 Task: Look for space in Bambari, Central African Republic from 6th September, 2023 to 10th September, 2023 for 1 adult in price range Rs.9000 to Rs.17000. Place can be private room with 1  bedroom having 1 bed and 1 bathroom. Property type can be house, flat, guest house, hotel. Booking option can be shelf check-in. Required host language is English.
Action: Mouse moved to (436, 102)
Screenshot: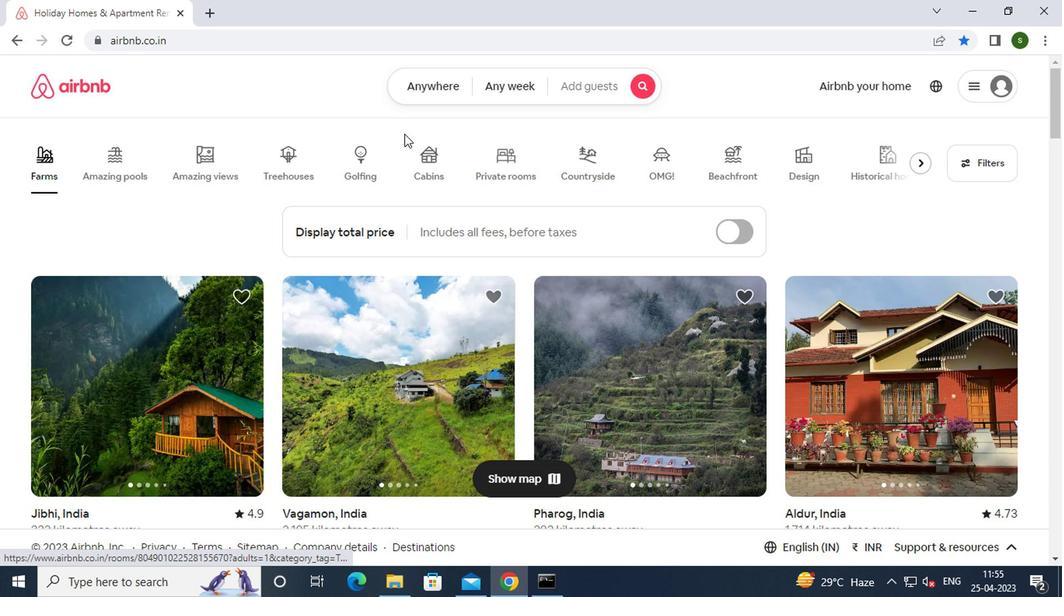 
Action: Mouse pressed left at (436, 102)
Screenshot: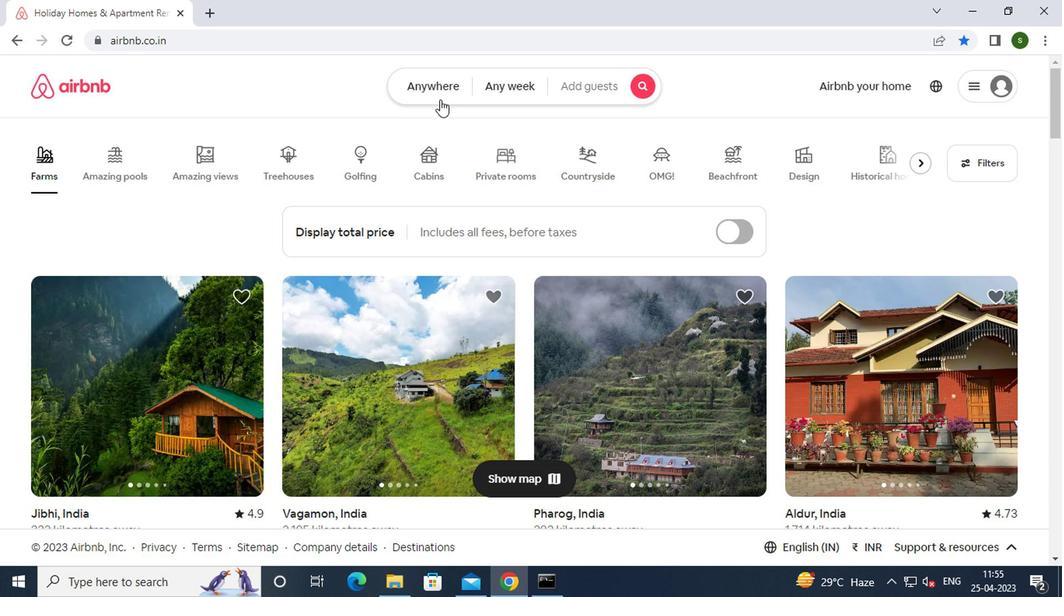 
Action: Mouse moved to (304, 151)
Screenshot: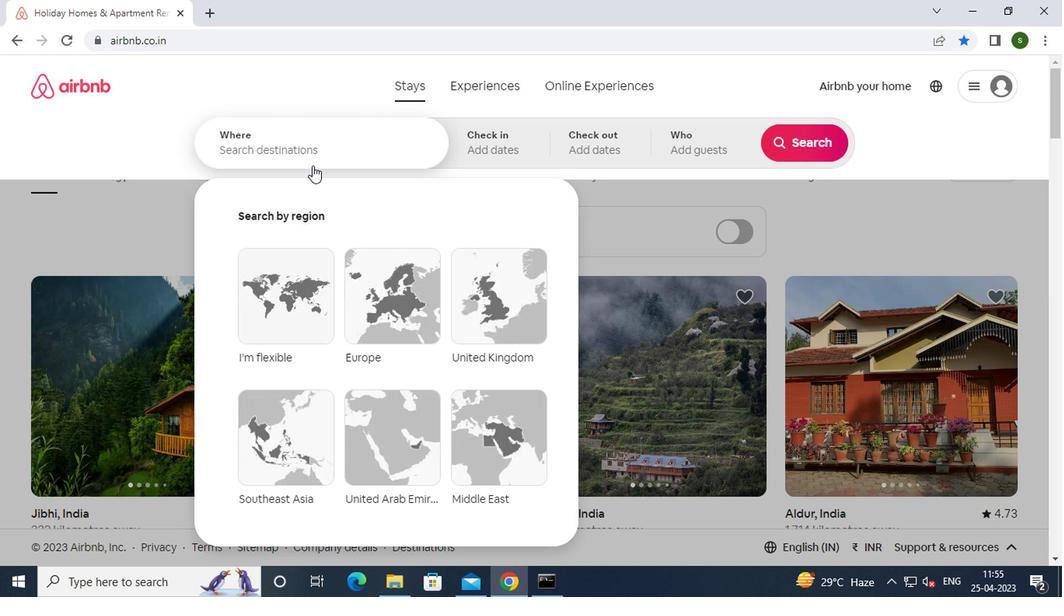 
Action: Mouse pressed left at (304, 151)
Screenshot: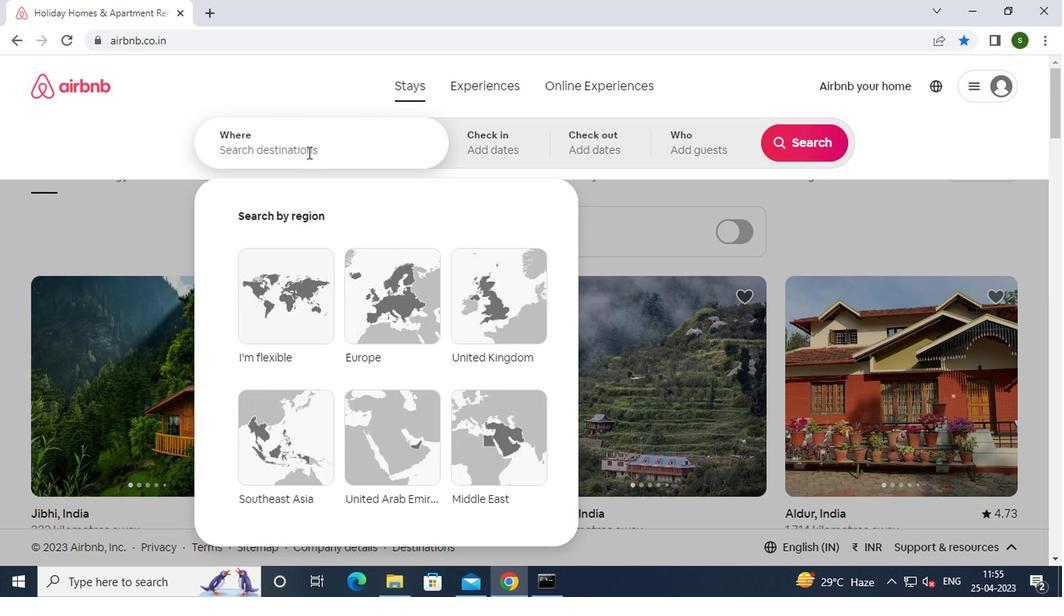 
Action: Key pressed b<Key.caps_lock>ambari,
Screenshot: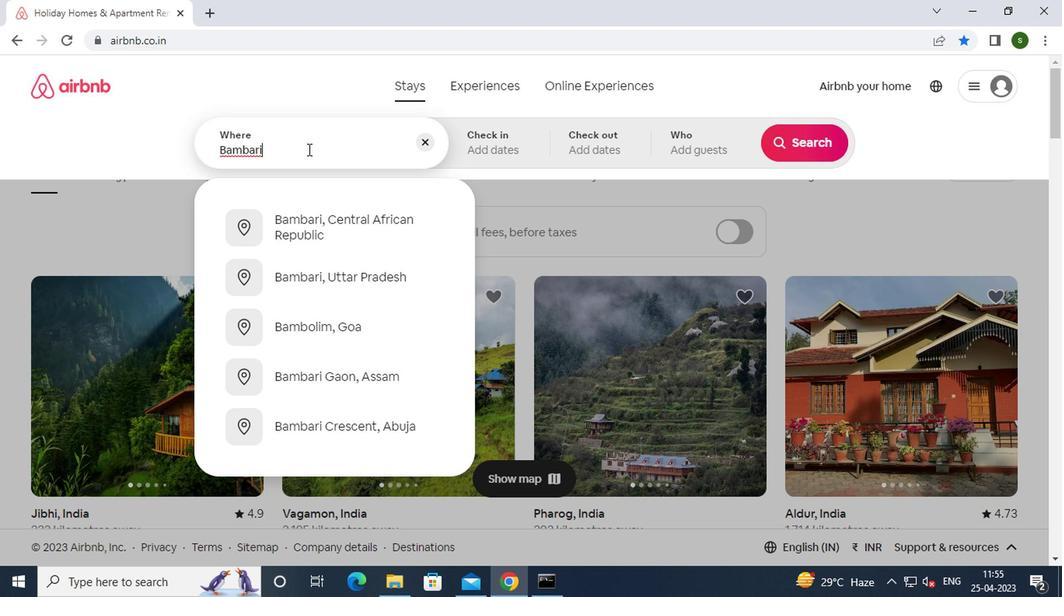 
Action: Mouse moved to (314, 334)
Screenshot: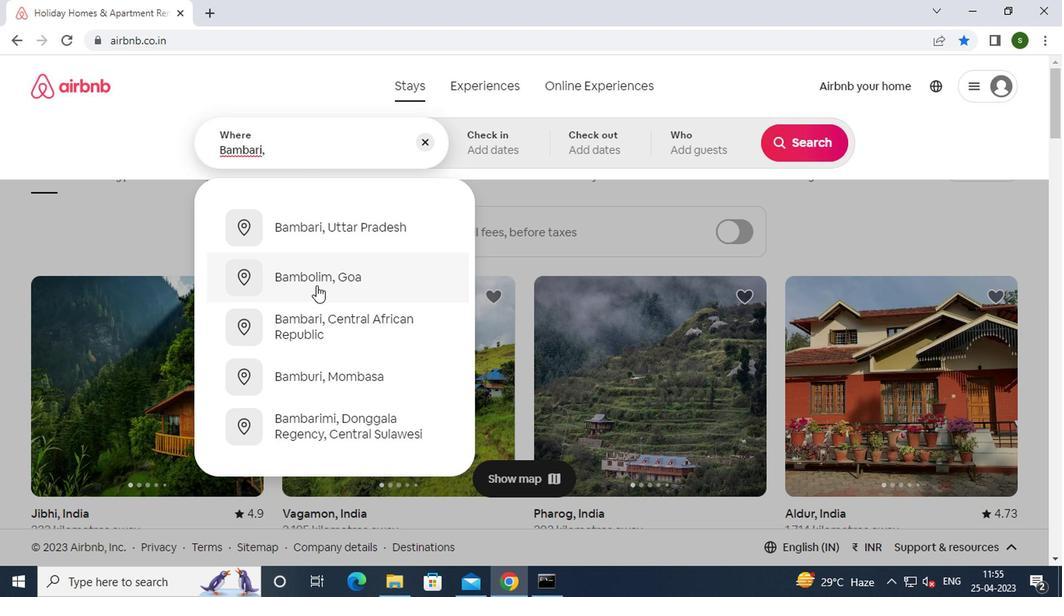 
Action: Mouse pressed left at (314, 334)
Screenshot: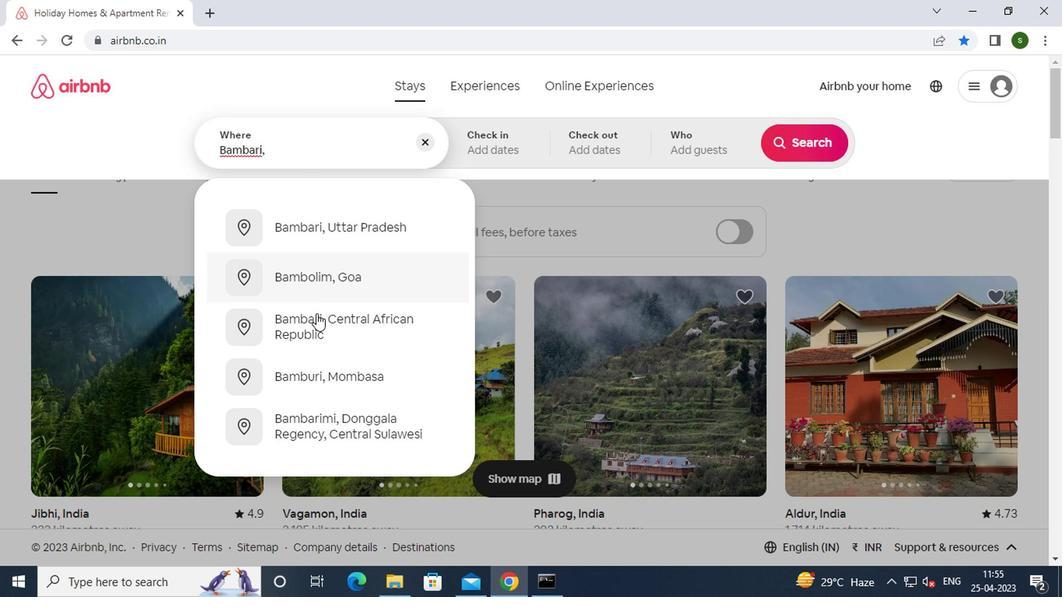 
Action: Mouse moved to (796, 277)
Screenshot: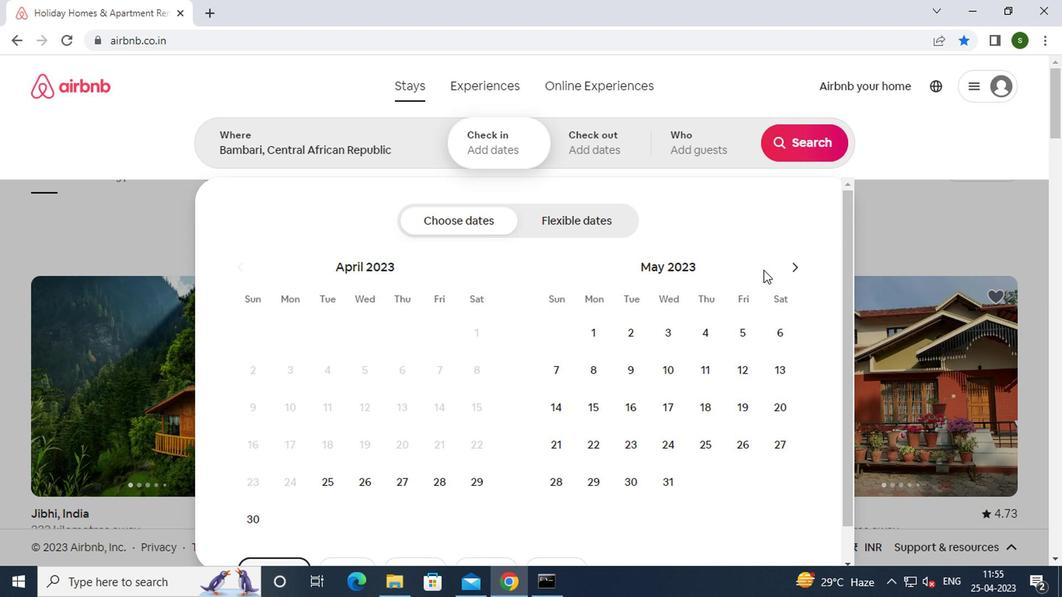 
Action: Mouse pressed left at (796, 277)
Screenshot: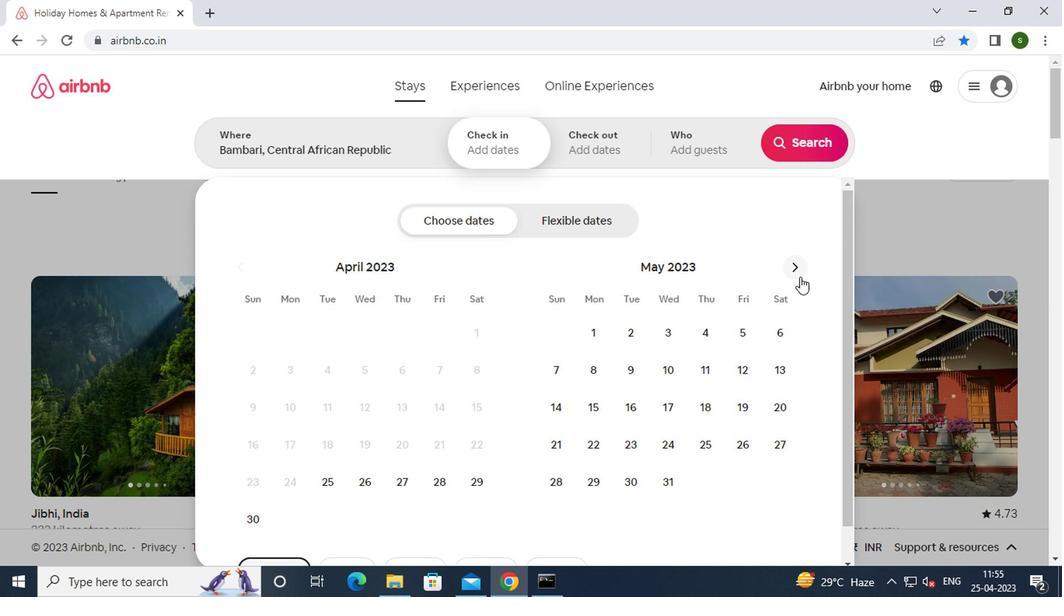 
Action: Mouse pressed left at (796, 277)
Screenshot: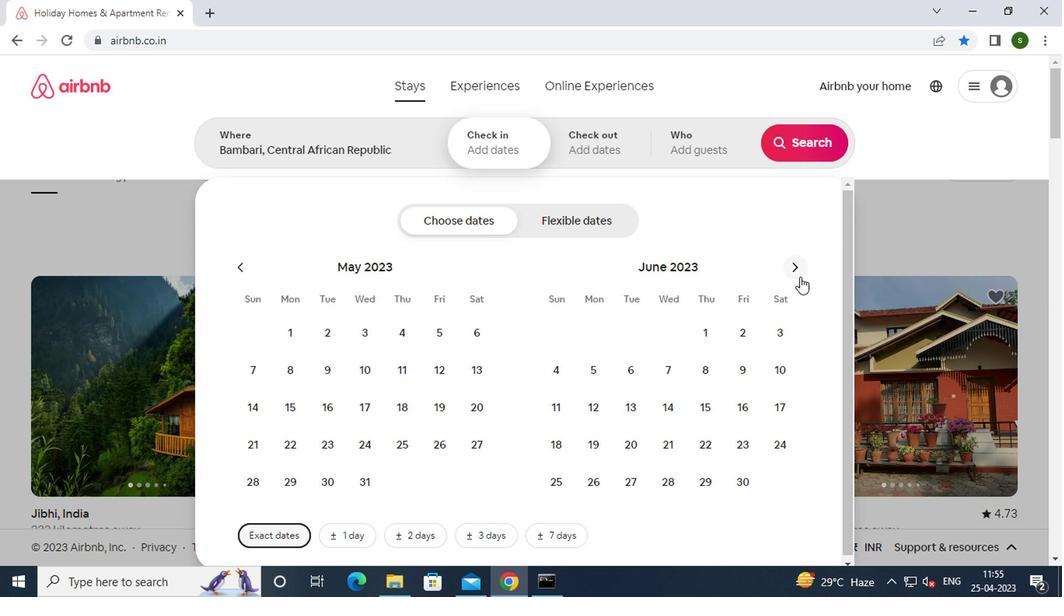 
Action: Mouse moved to (795, 277)
Screenshot: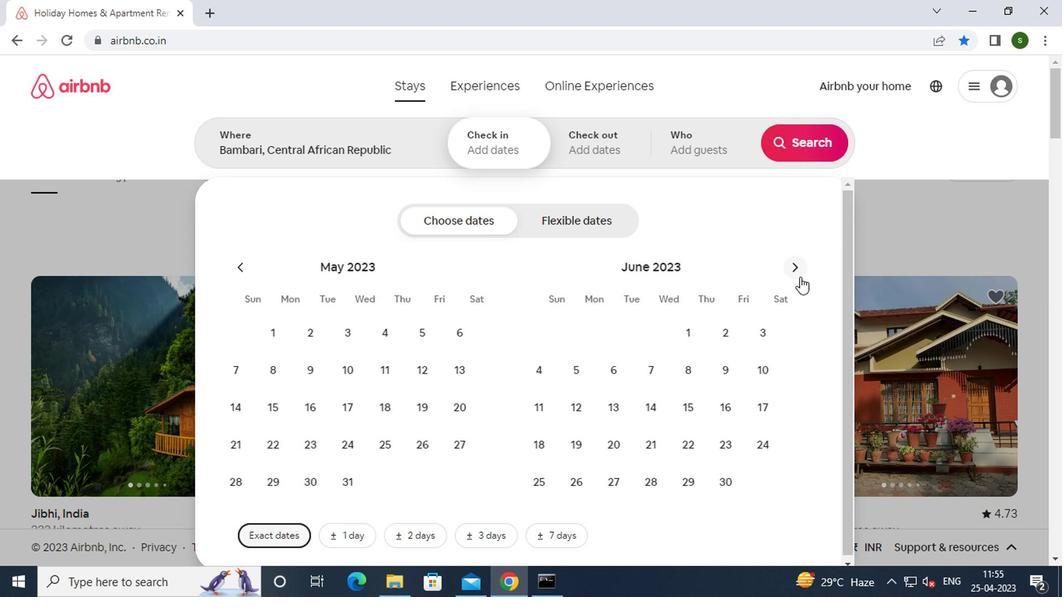 
Action: Mouse pressed left at (795, 277)
Screenshot: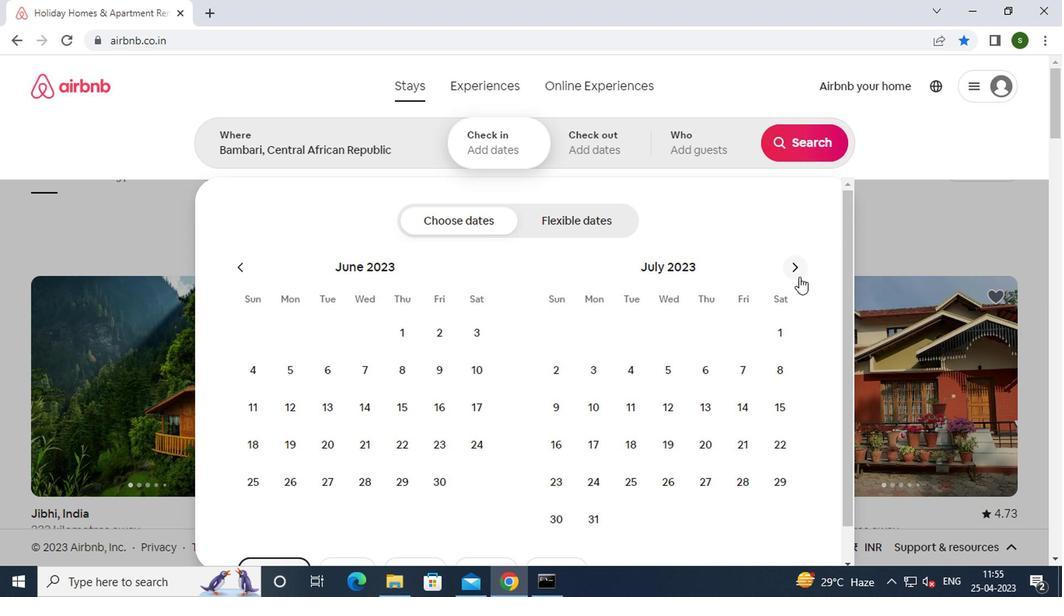 
Action: Mouse moved to (789, 278)
Screenshot: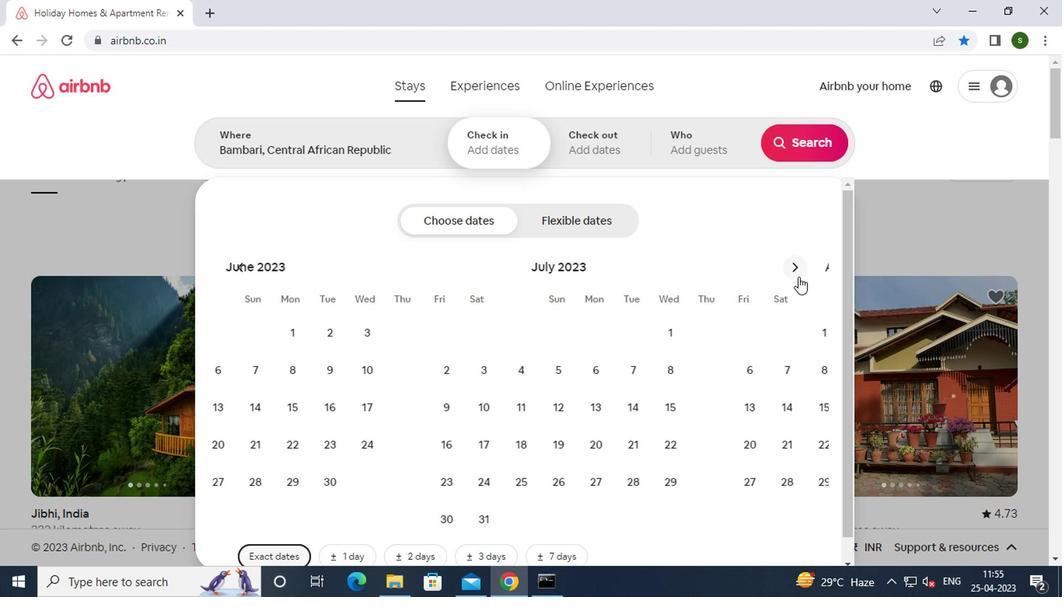 
Action: Mouse pressed left at (789, 278)
Screenshot: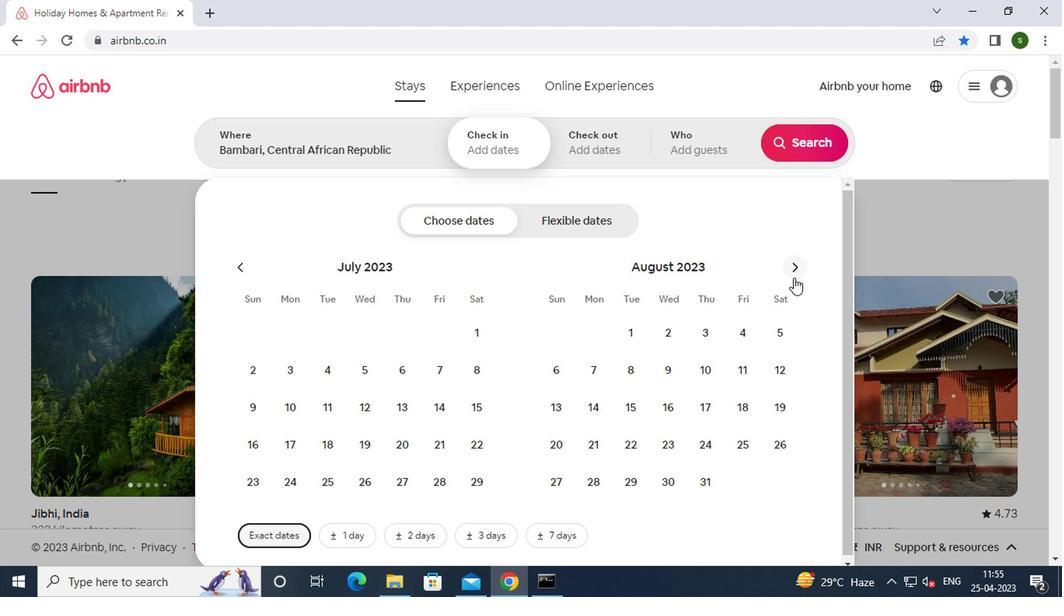 
Action: Mouse moved to (675, 368)
Screenshot: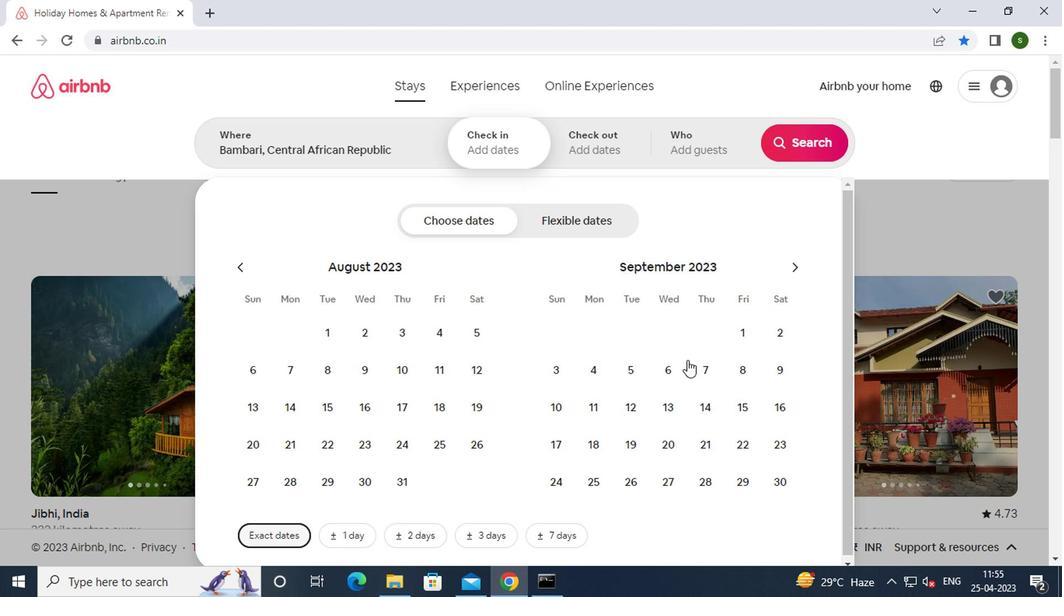 
Action: Mouse pressed left at (675, 368)
Screenshot: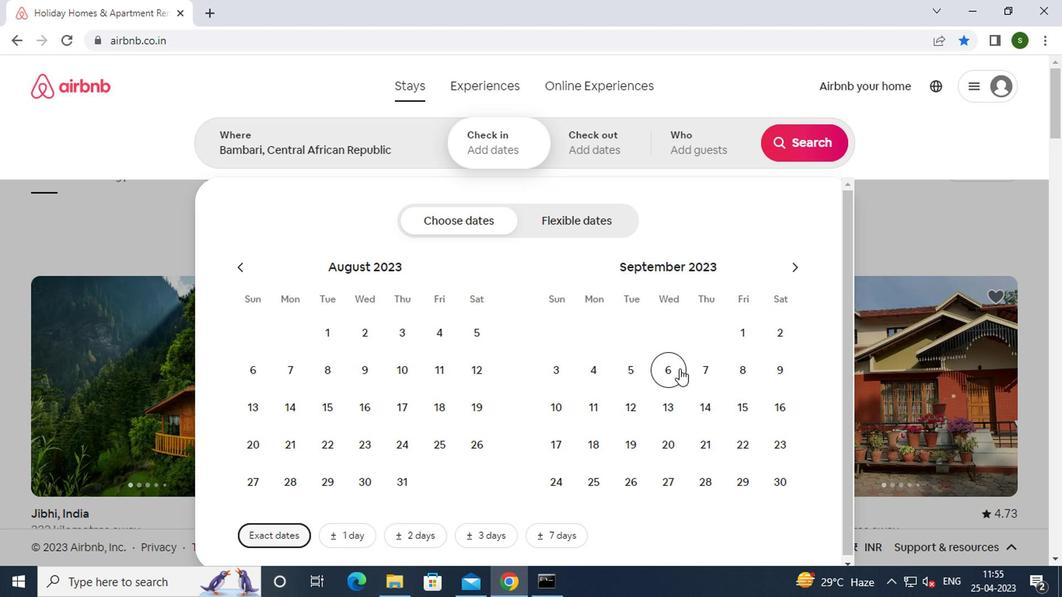 
Action: Mouse moved to (545, 408)
Screenshot: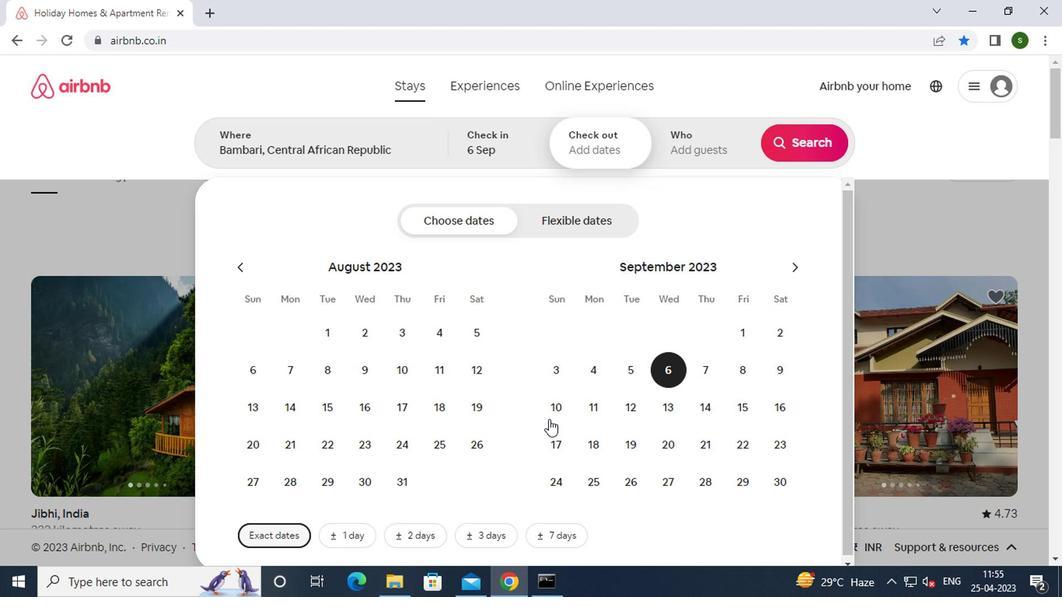 
Action: Mouse pressed left at (545, 408)
Screenshot: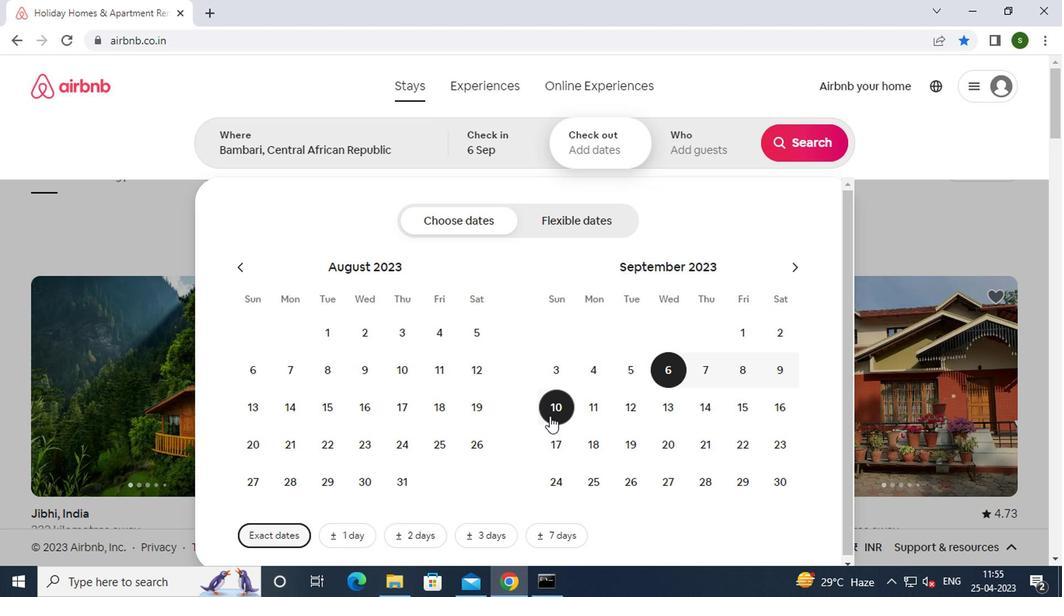
Action: Mouse moved to (687, 154)
Screenshot: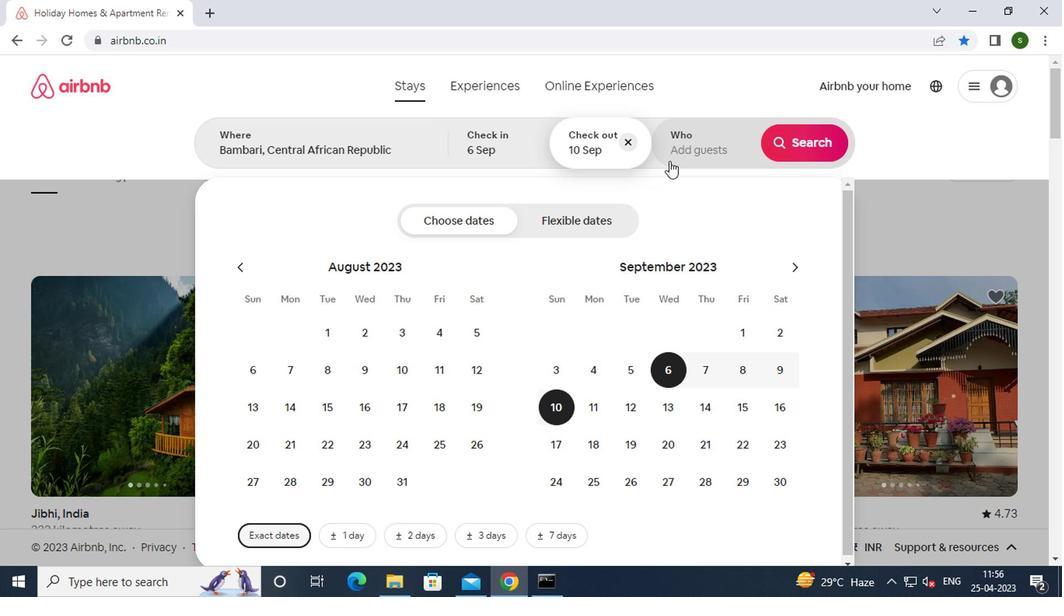 
Action: Mouse pressed left at (687, 154)
Screenshot: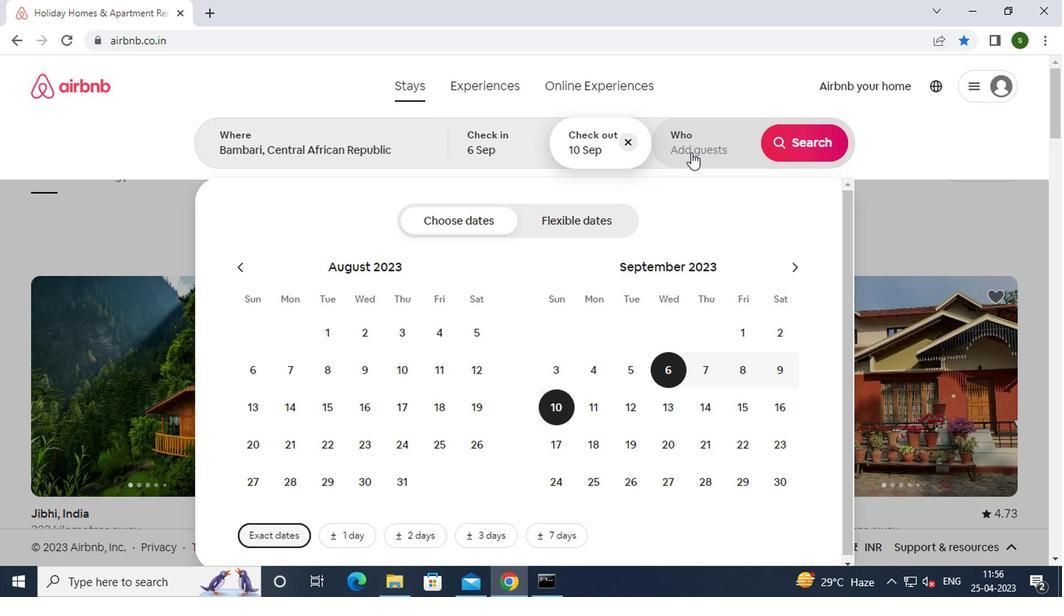 
Action: Mouse moved to (810, 221)
Screenshot: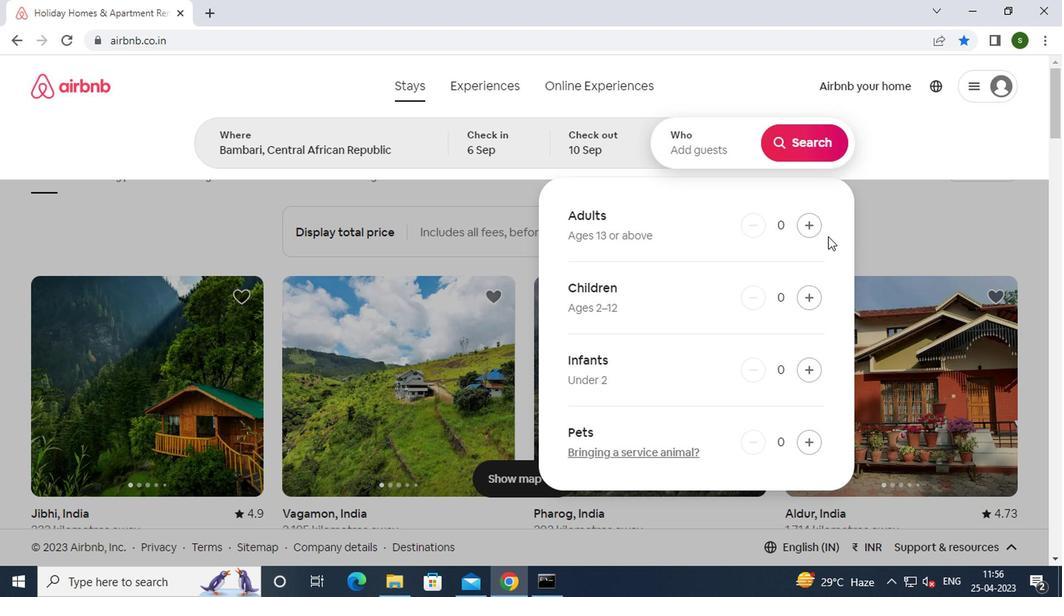 
Action: Mouse pressed left at (810, 221)
Screenshot: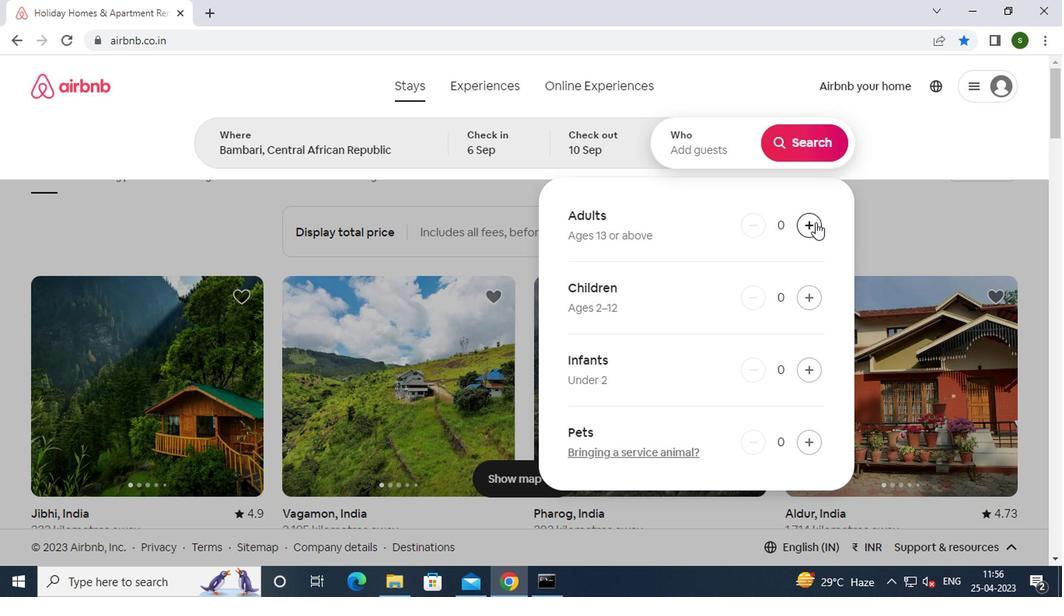 
Action: Mouse moved to (810, 142)
Screenshot: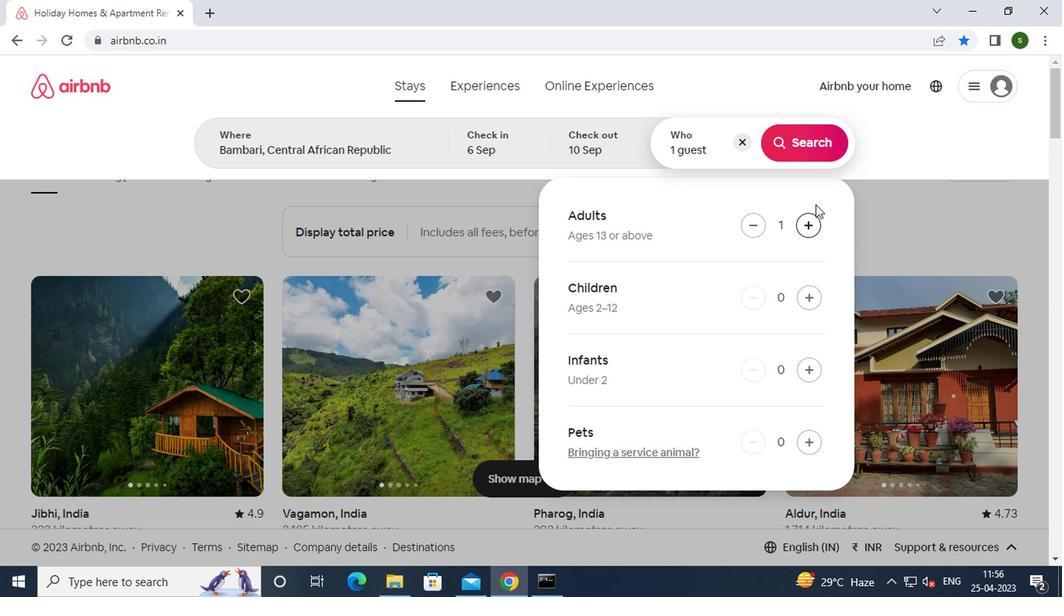 
Action: Mouse pressed left at (810, 142)
Screenshot: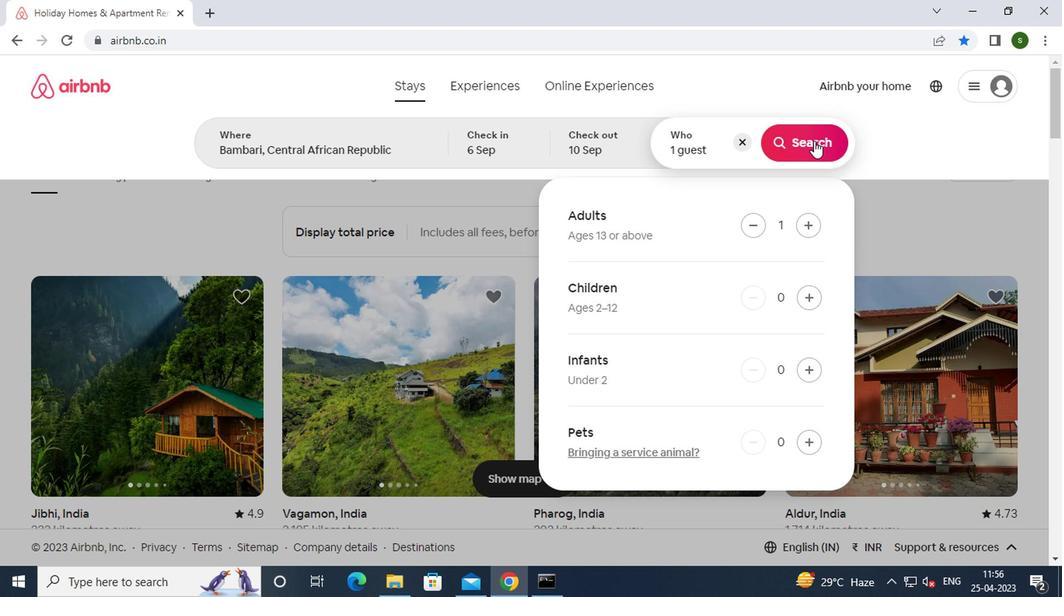 
Action: Mouse moved to (963, 164)
Screenshot: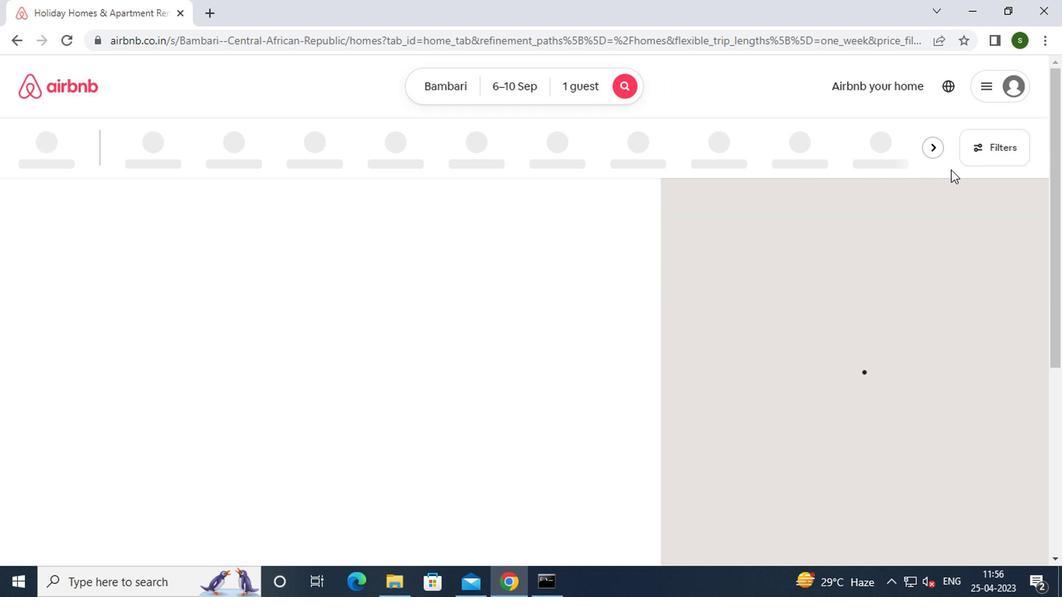 
Action: Mouse pressed left at (963, 164)
Screenshot: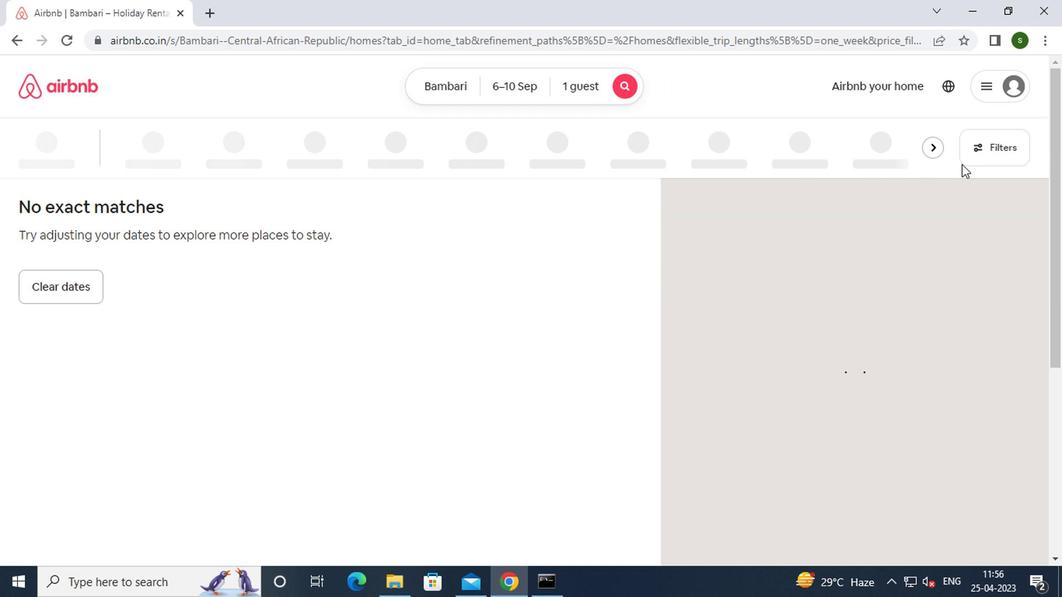 
Action: Mouse moved to (485, 237)
Screenshot: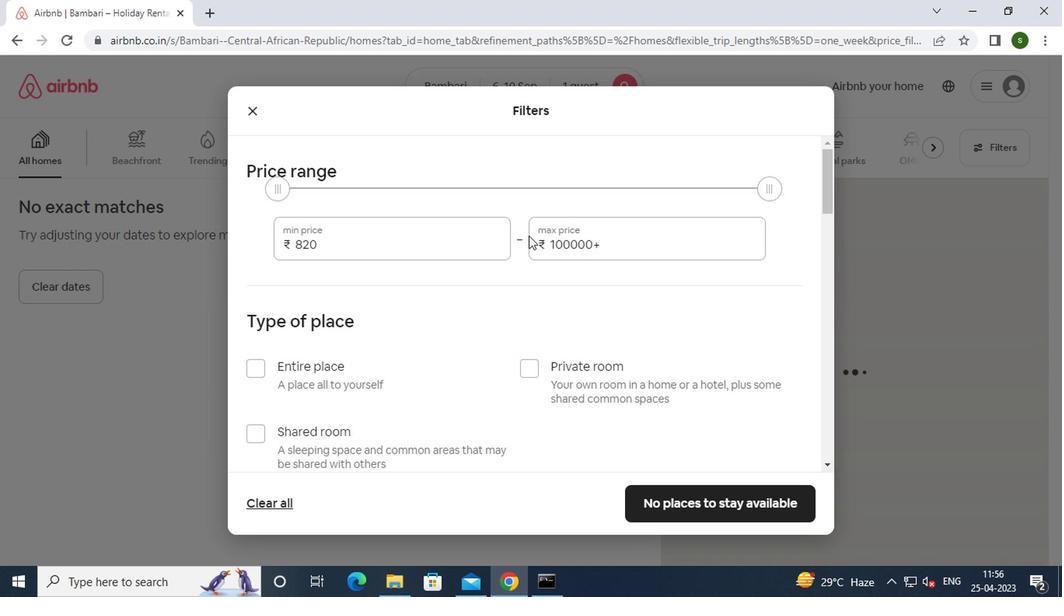 
Action: Mouse pressed left at (485, 237)
Screenshot: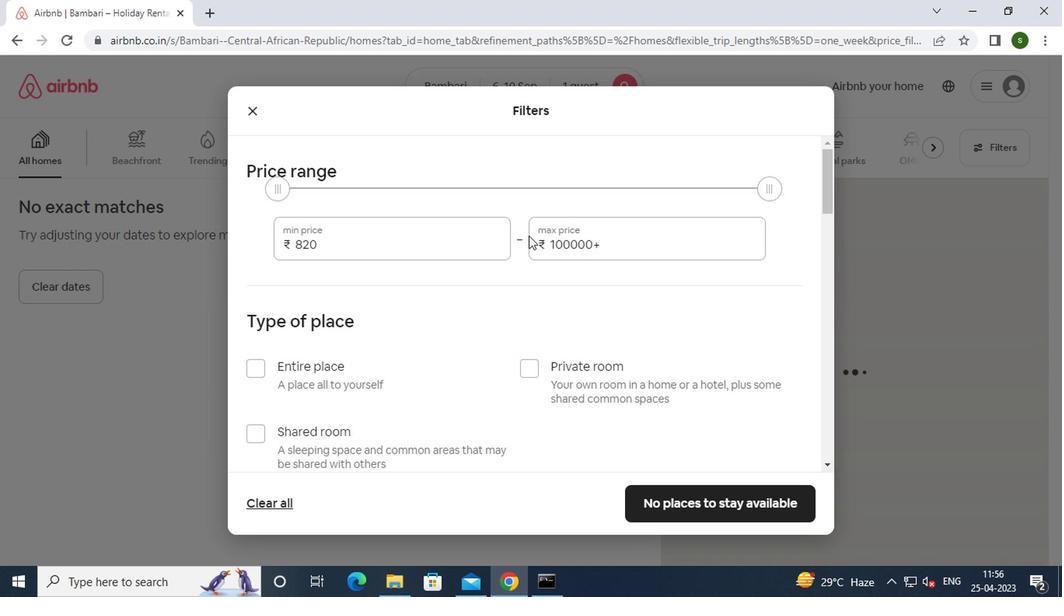 
Action: Mouse moved to (485, 237)
Screenshot: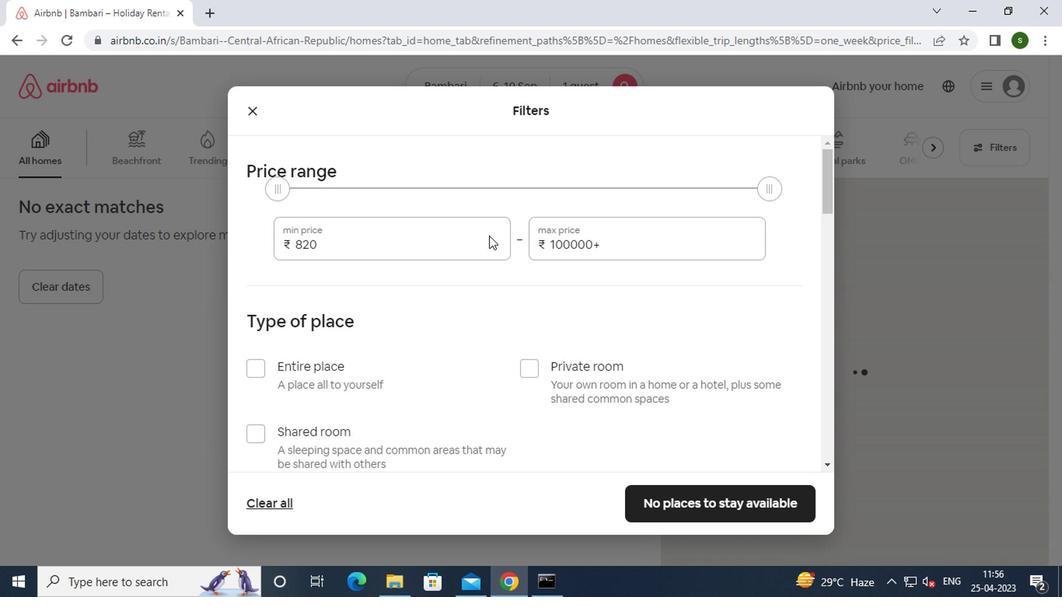 
Action: Key pressed <Key.backspace><Key.backspace><Key.backspace><Key.backspace><Key.backspace><Key.backspace><Key.backspace>9000
Screenshot: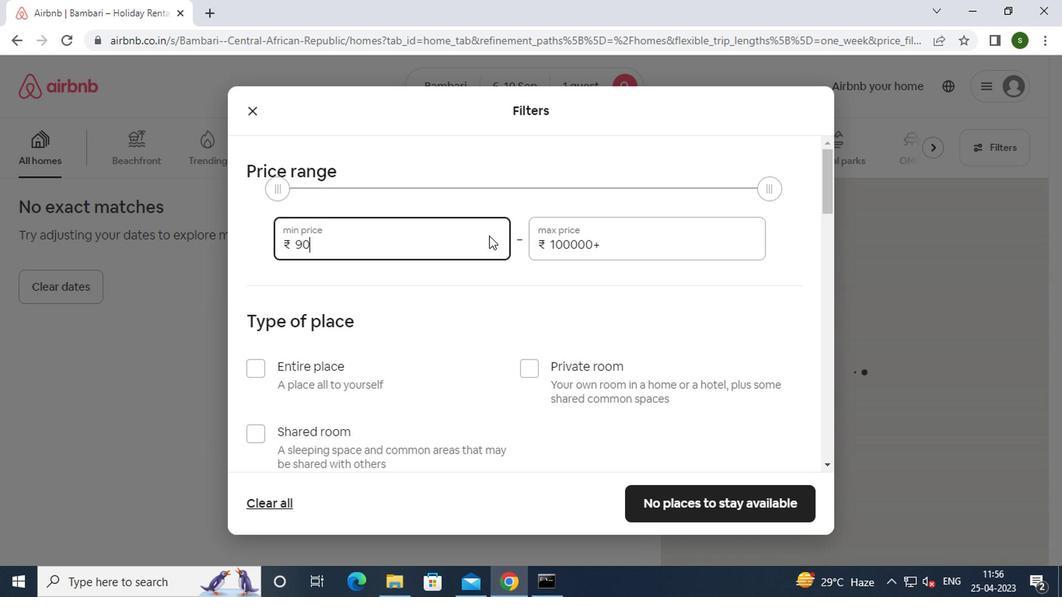 
Action: Mouse moved to (600, 255)
Screenshot: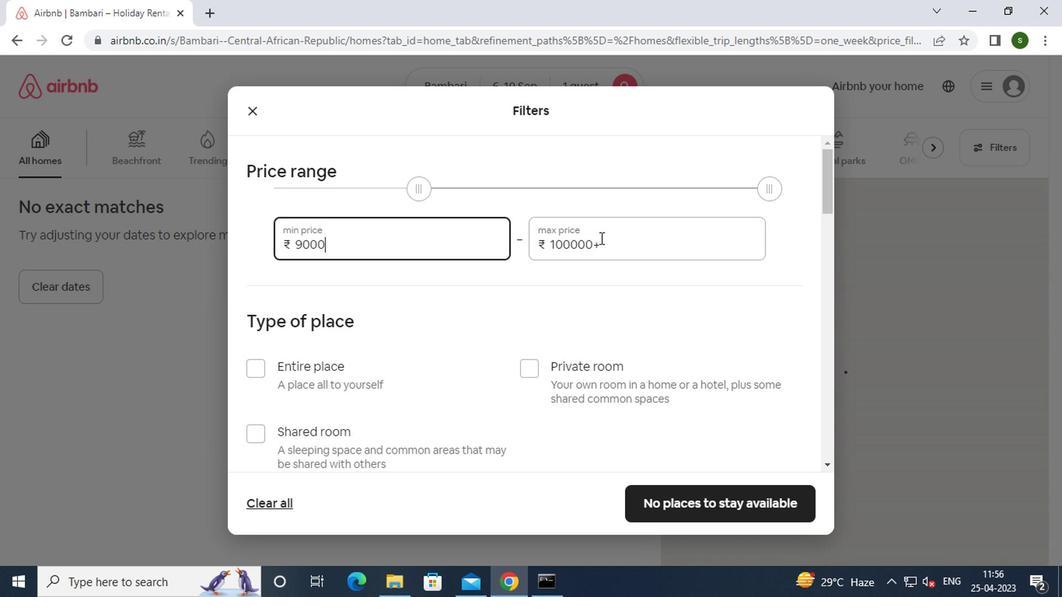 
Action: Mouse pressed left at (600, 255)
Screenshot: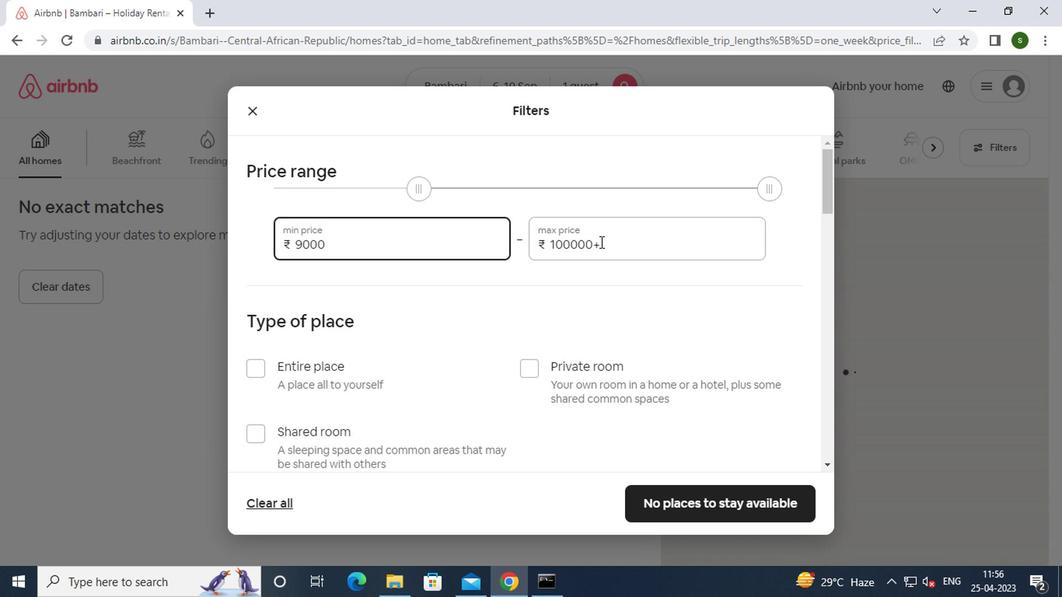 
Action: Mouse moved to (603, 255)
Screenshot: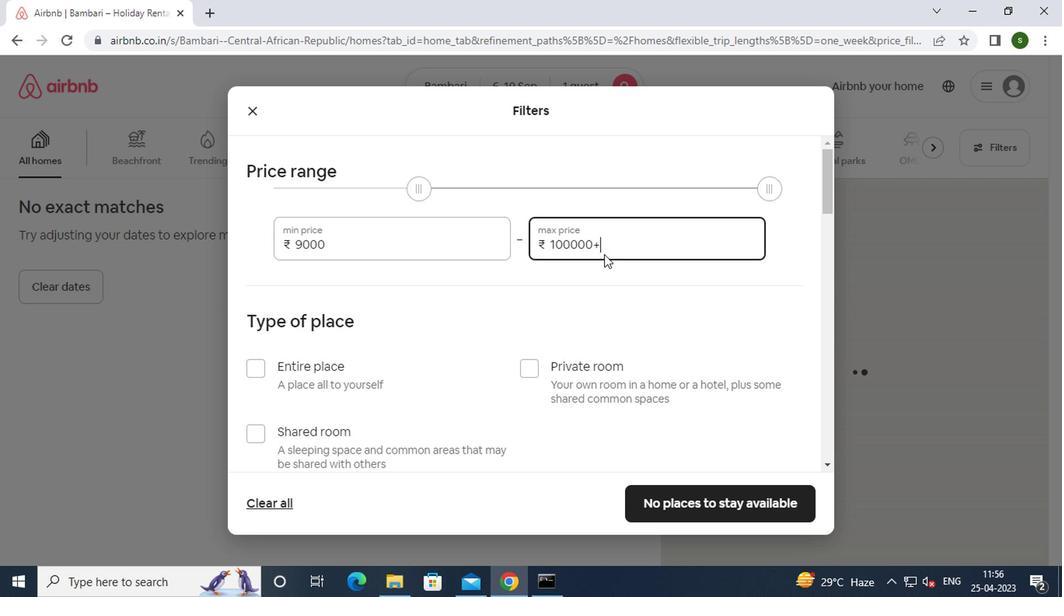 
Action: Key pressed <Key.backspace><Key.backspace><Key.backspace><Key.backspace><Key.backspace><Key.backspace><Key.backspace><Key.backspace><Key.backspace><Key.backspace><Key.backspace><Key.backspace><Key.backspace><Key.backspace>17000
Screenshot: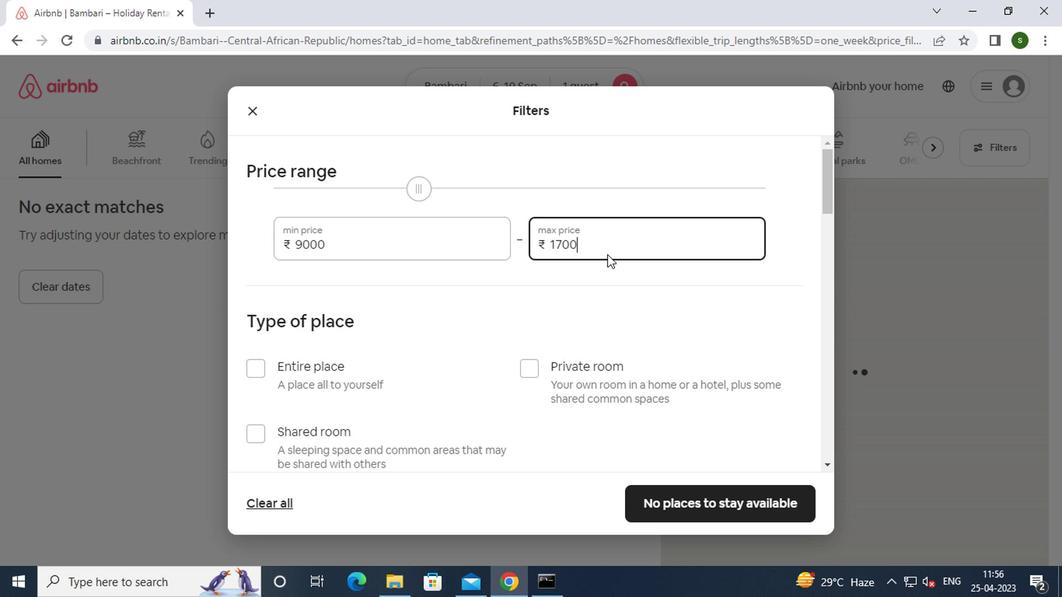 
Action: Mouse moved to (484, 266)
Screenshot: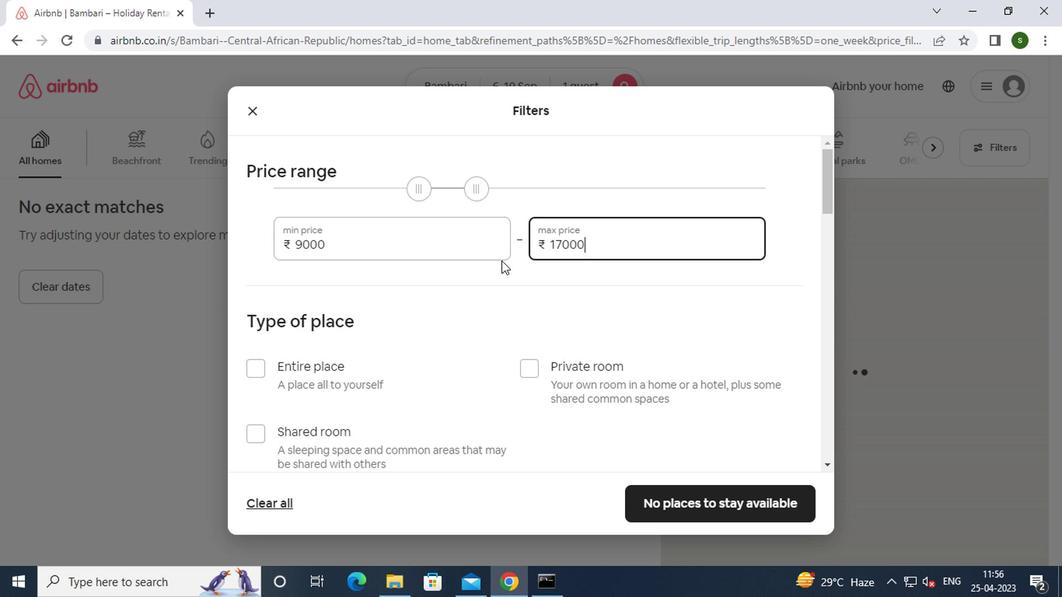 
Action: Mouse scrolled (484, 265) with delta (0, 0)
Screenshot: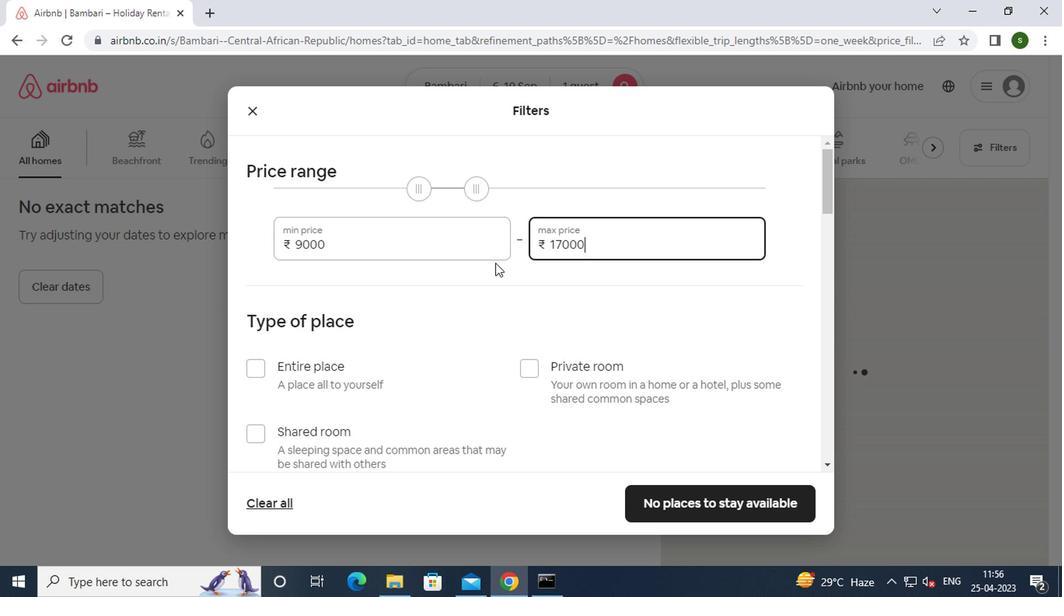 
Action: Mouse scrolled (484, 265) with delta (0, 0)
Screenshot: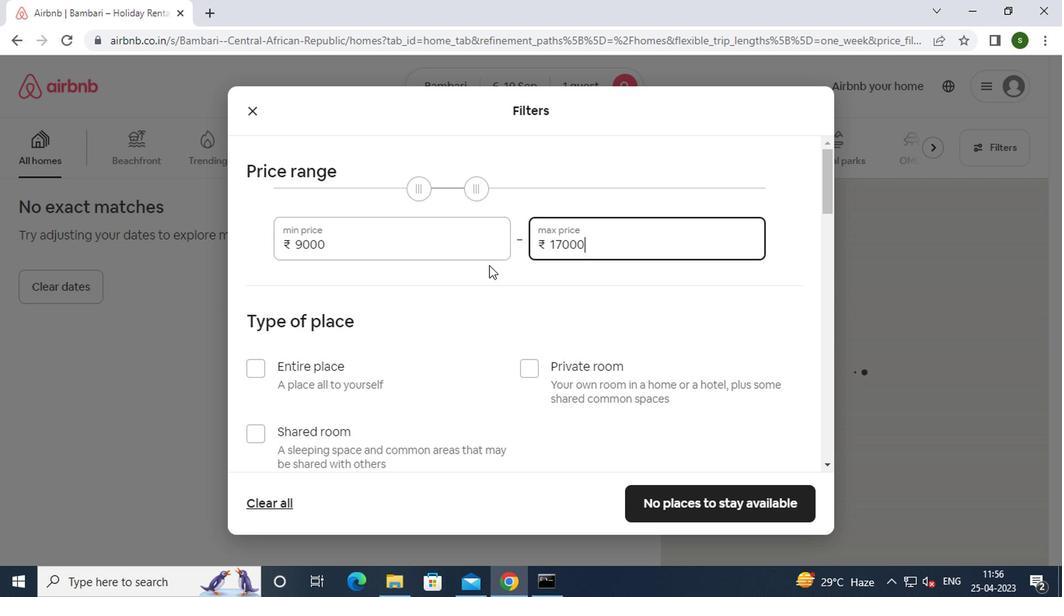 
Action: Mouse moved to (520, 209)
Screenshot: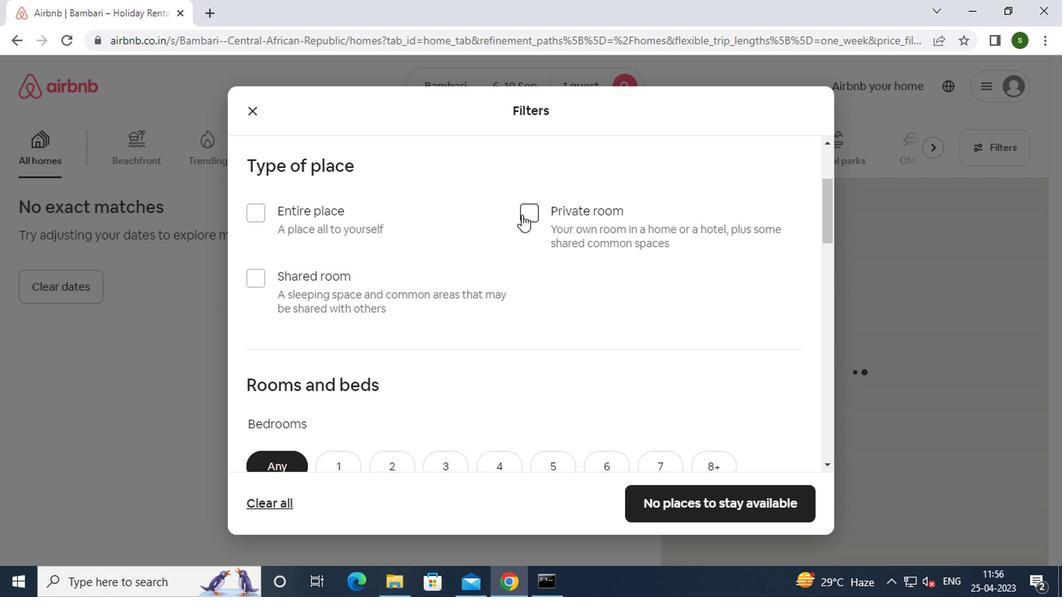 
Action: Mouse pressed left at (520, 209)
Screenshot: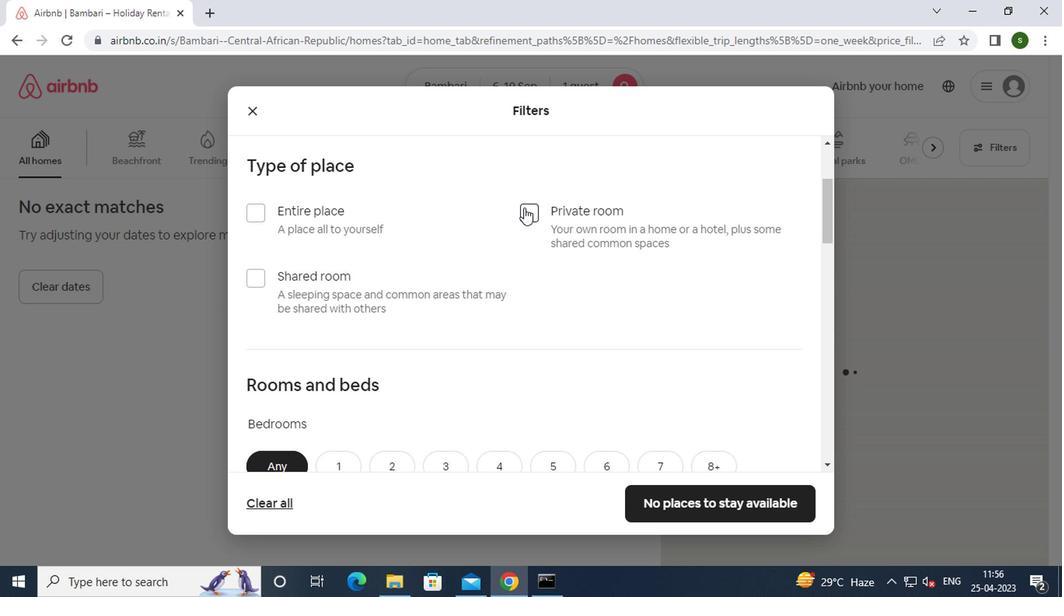 
Action: Mouse moved to (480, 226)
Screenshot: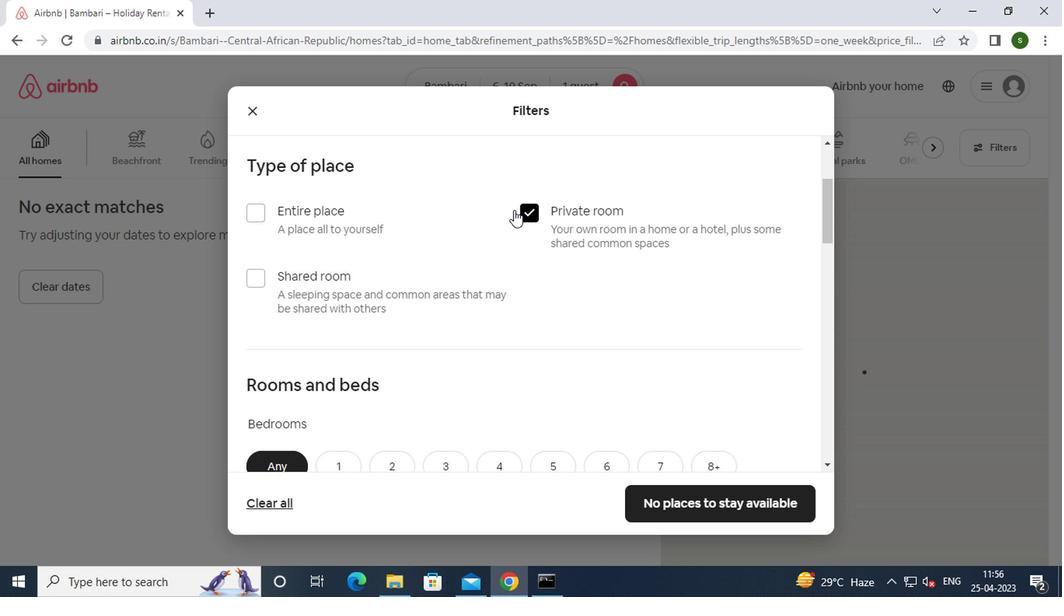 
Action: Mouse scrolled (480, 225) with delta (0, 0)
Screenshot: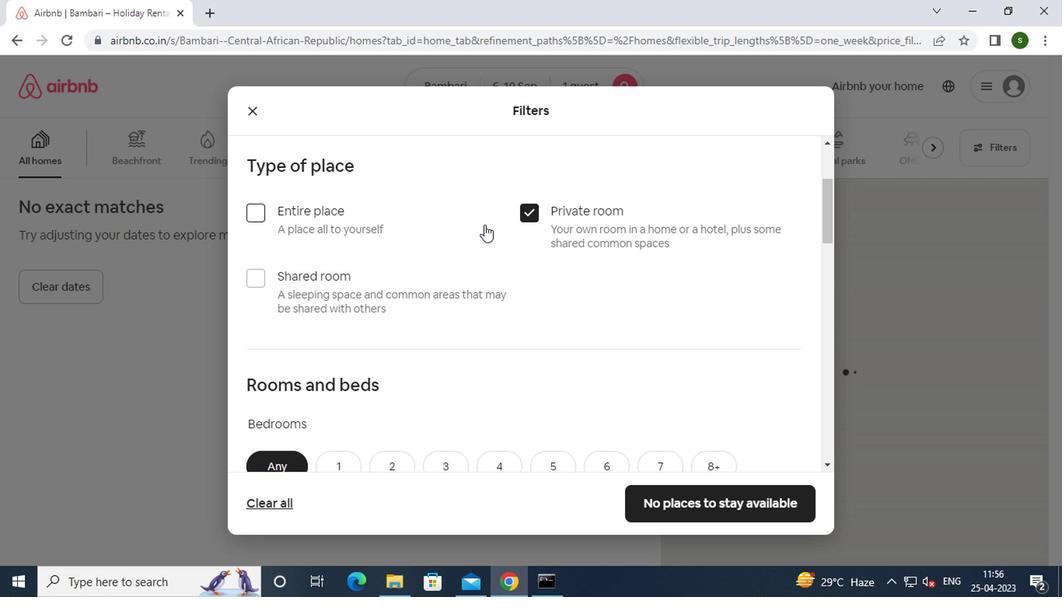 
Action: Mouse scrolled (480, 225) with delta (0, 0)
Screenshot: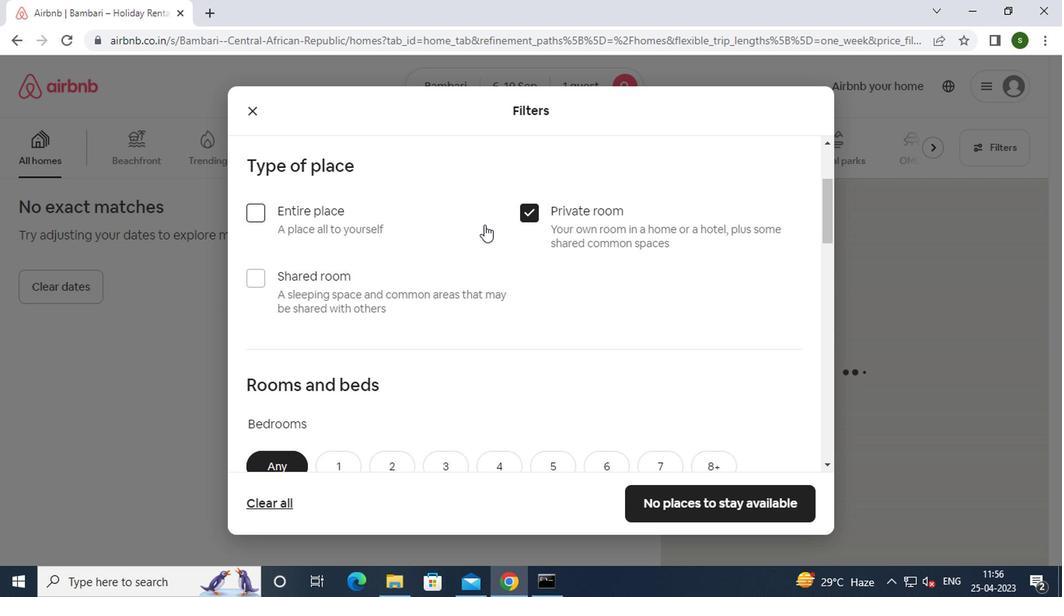 
Action: Mouse scrolled (480, 225) with delta (0, 0)
Screenshot: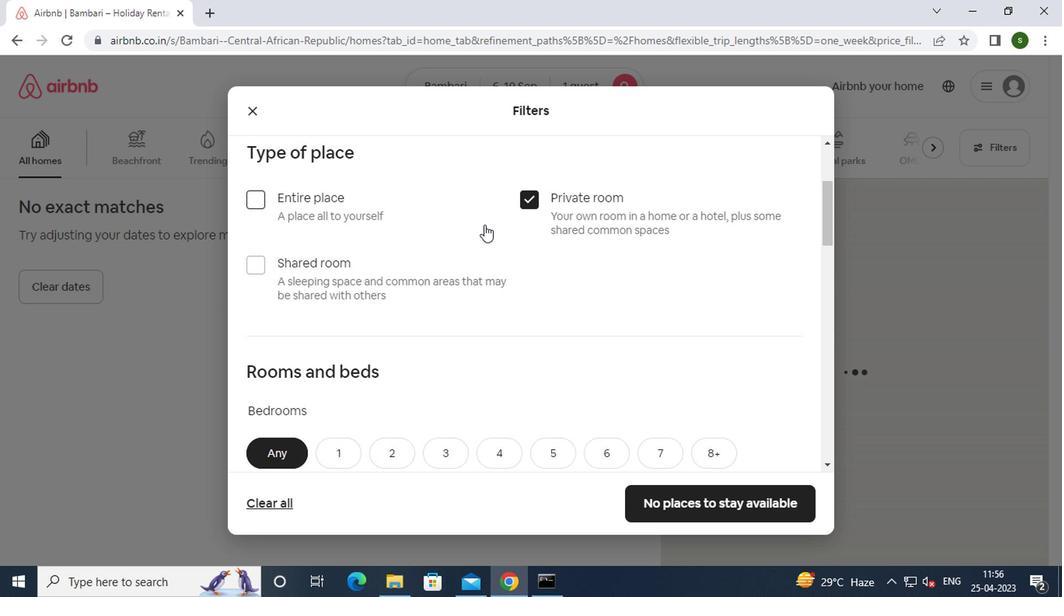 
Action: Mouse moved to (333, 222)
Screenshot: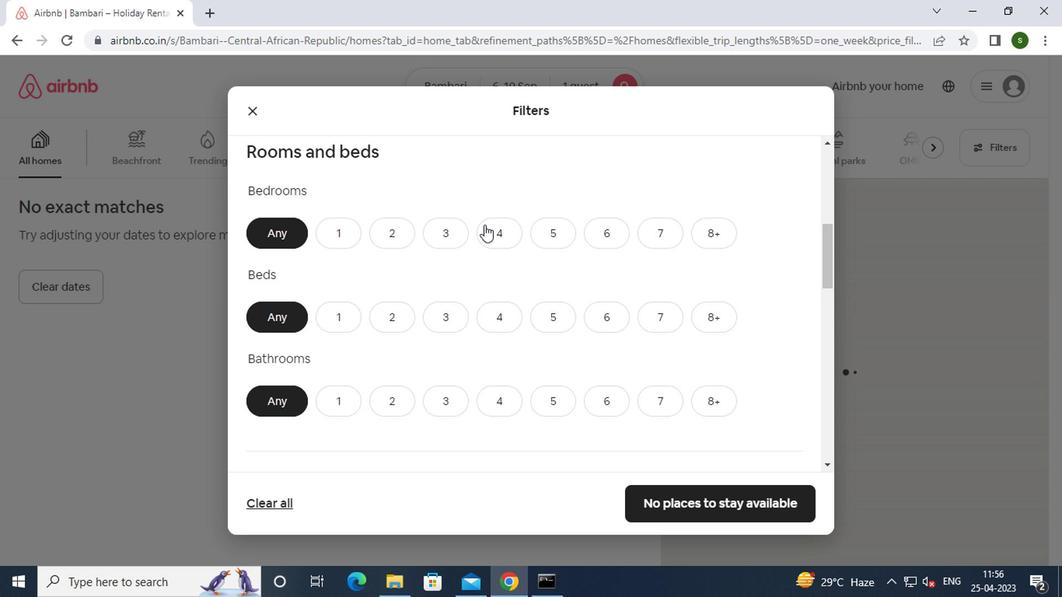 
Action: Mouse pressed left at (333, 222)
Screenshot: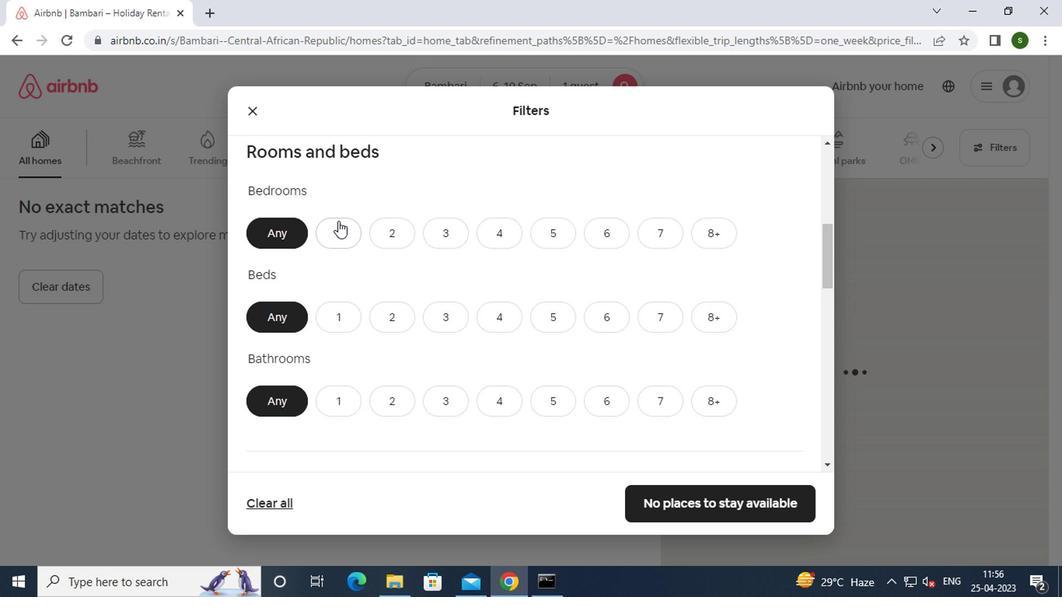 
Action: Mouse moved to (333, 310)
Screenshot: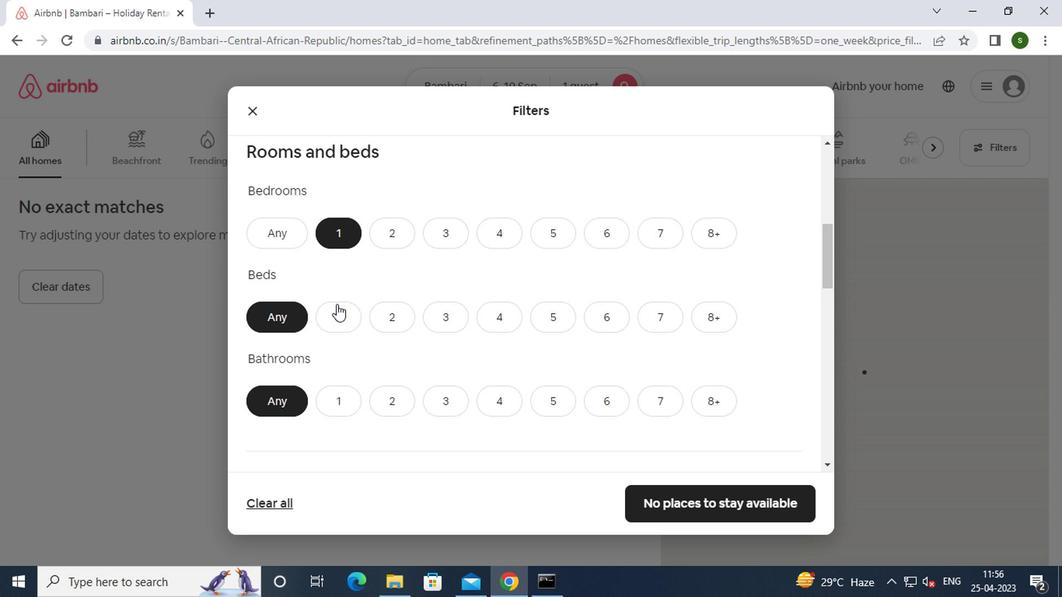 
Action: Mouse pressed left at (333, 310)
Screenshot: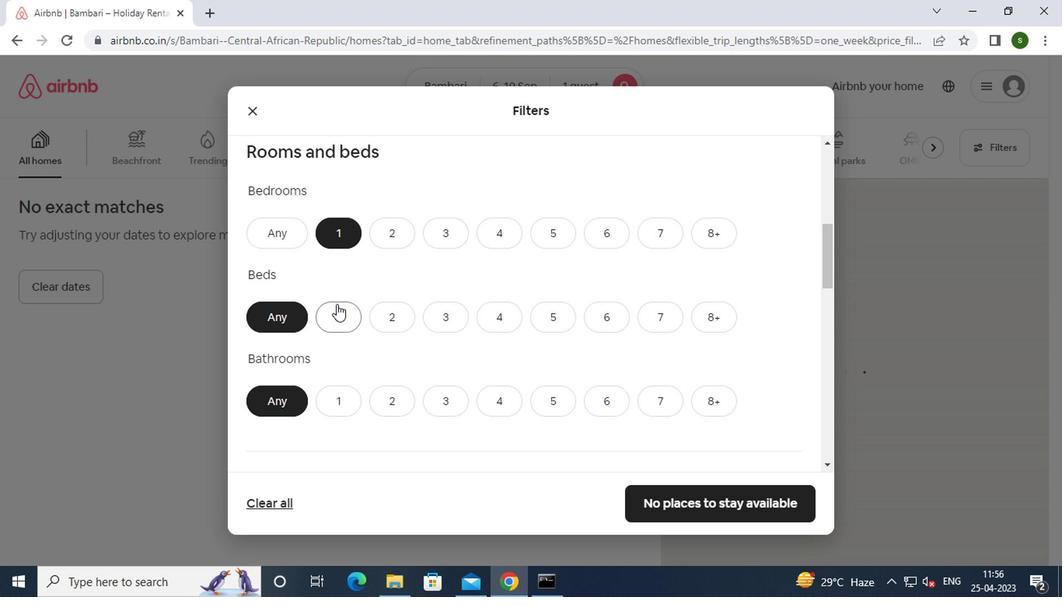 
Action: Mouse moved to (343, 406)
Screenshot: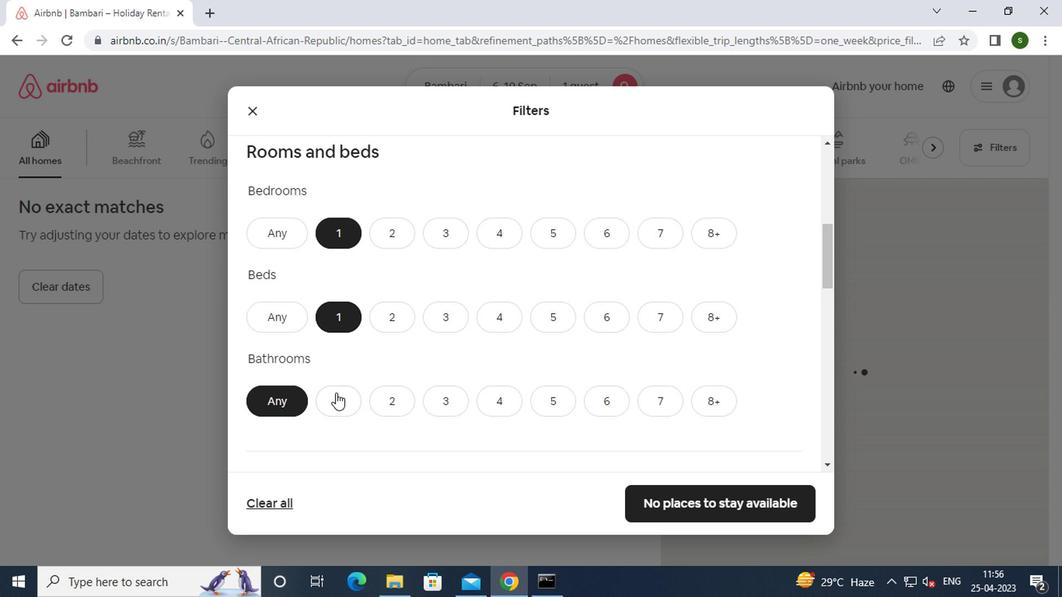 
Action: Mouse pressed left at (343, 406)
Screenshot: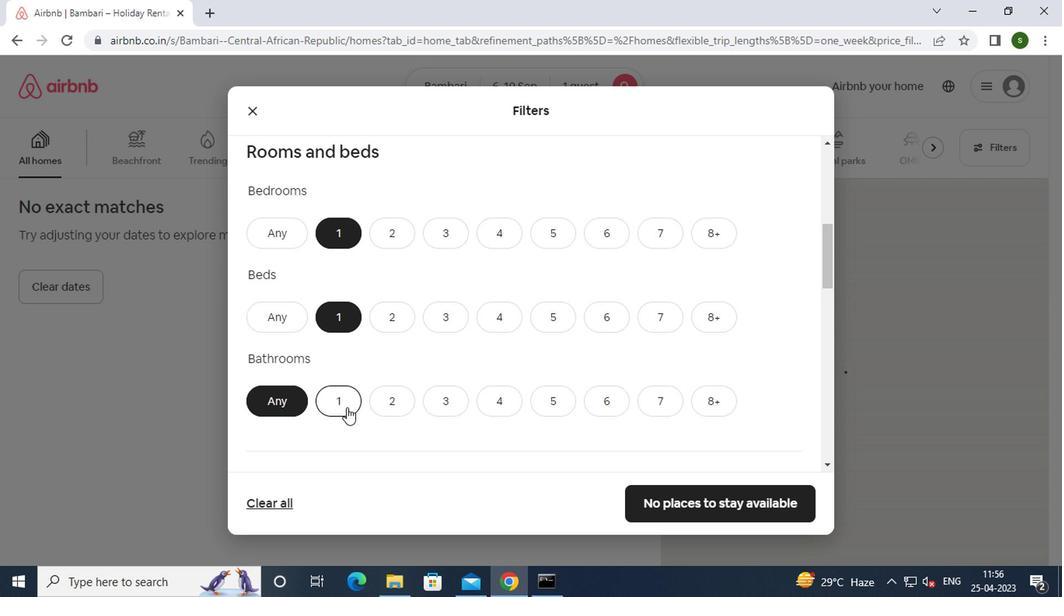 
Action: Mouse moved to (404, 330)
Screenshot: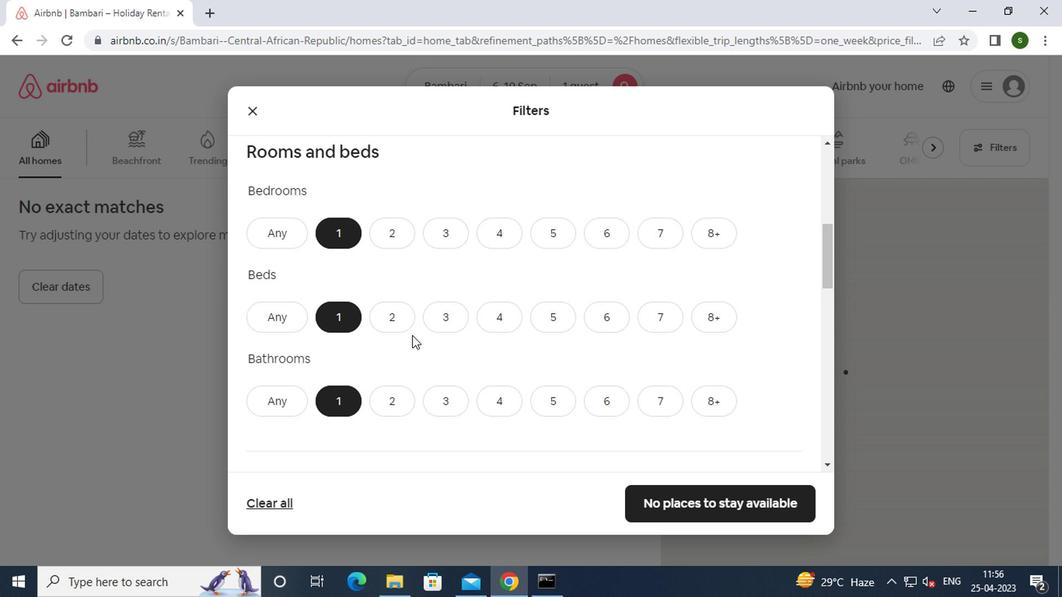 
Action: Mouse scrolled (404, 329) with delta (0, -1)
Screenshot: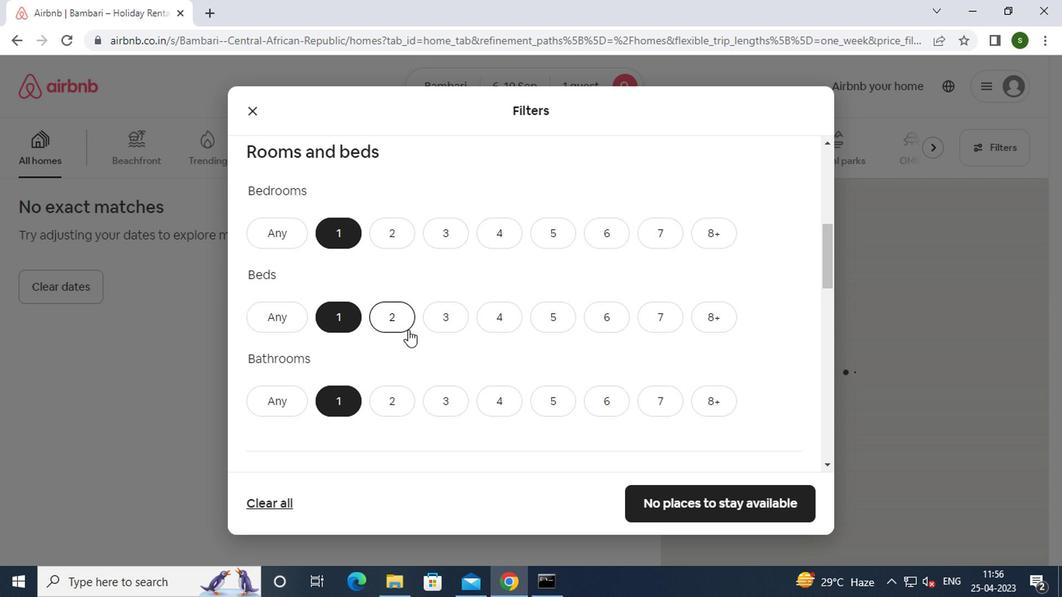 
Action: Mouse scrolled (404, 329) with delta (0, -1)
Screenshot: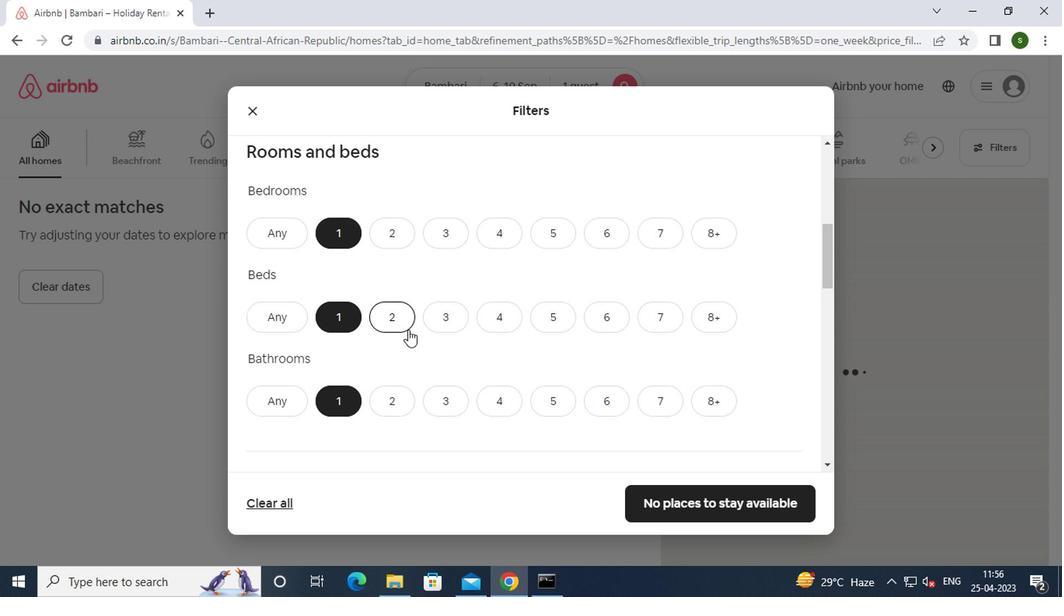 
Action: Mouse scrolled (404, 329) with delta (0, -1)
Screenshot: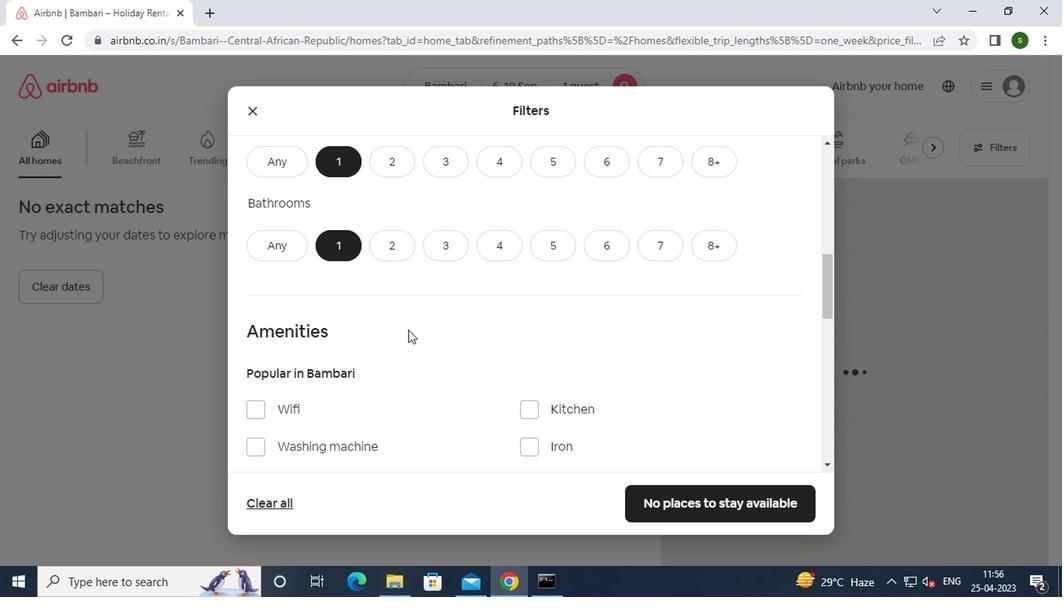 
Action: Mouse scrolled (404, 329) with delta (0, -1)
Screenshot: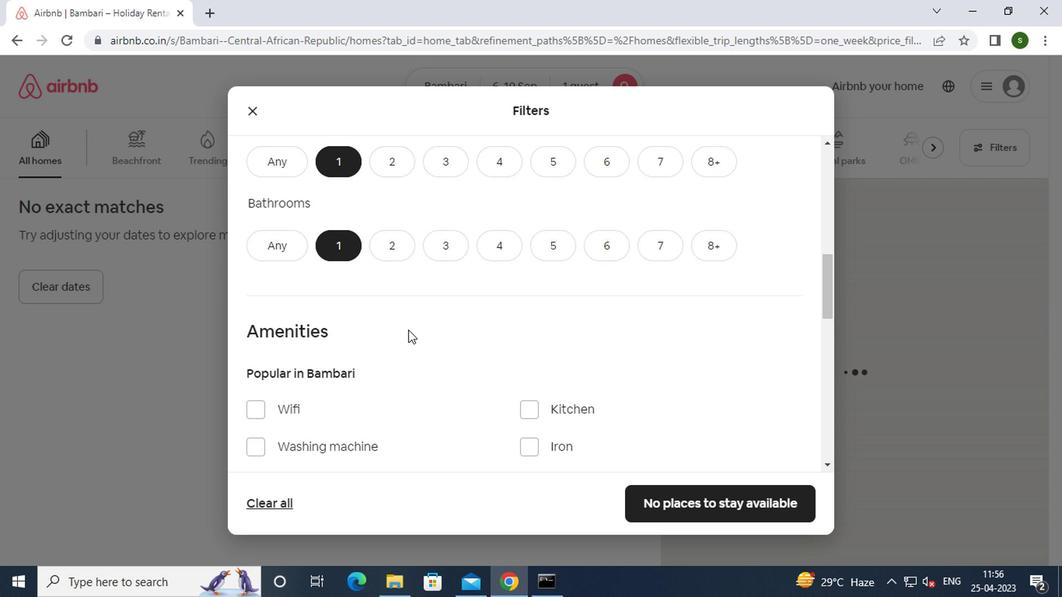 
Action: Mouse scrolled (404, 329) with delta (0, -1)
Screenshot: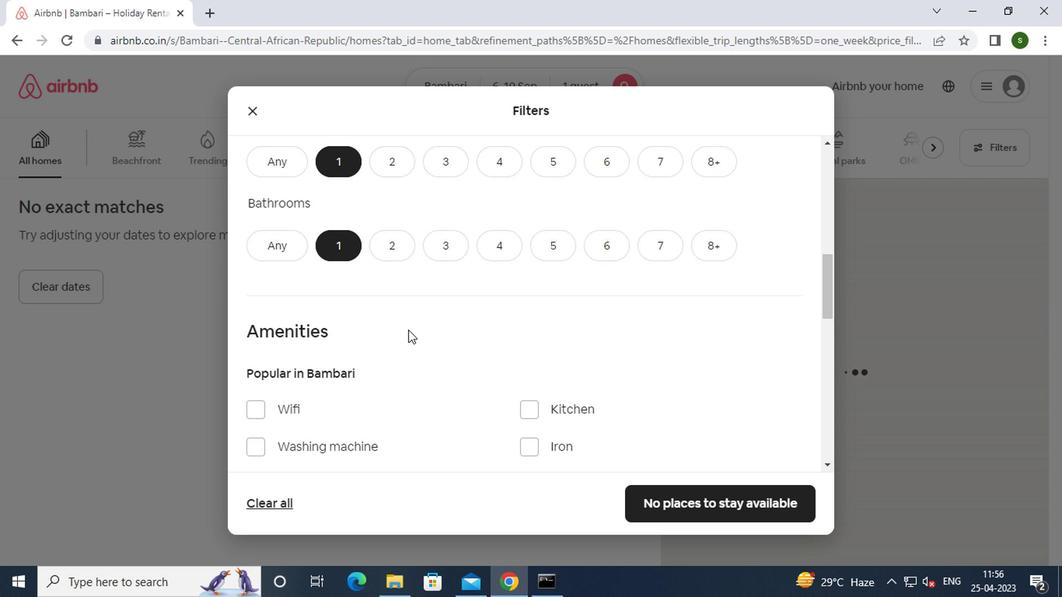 
Action: Mouse scrolled (404, 329) with delta (0, -1)
Screenshot: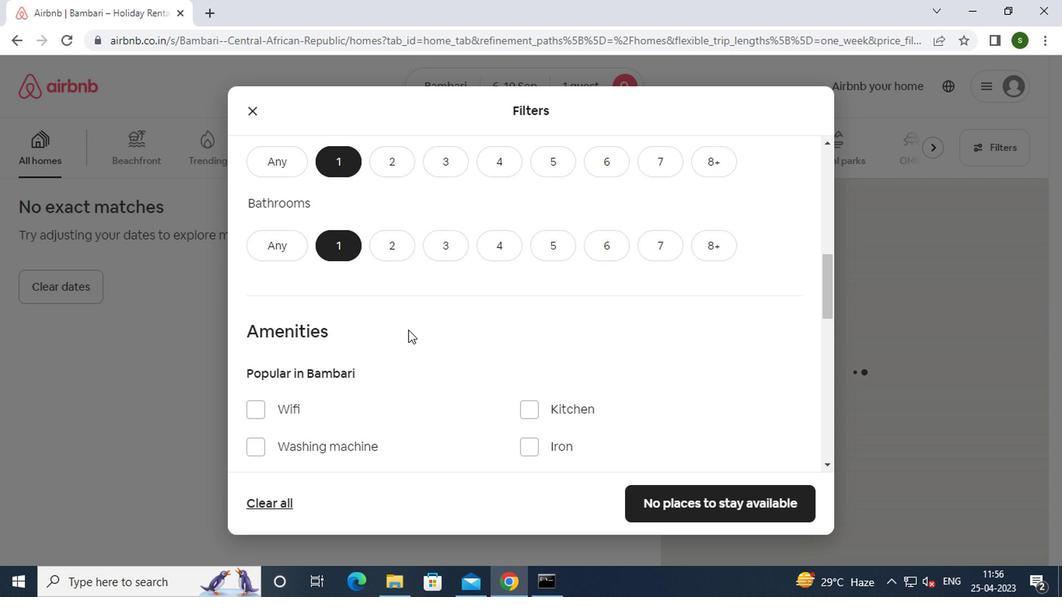 
Action: Mouse moved to (758, 384)
Screenshot: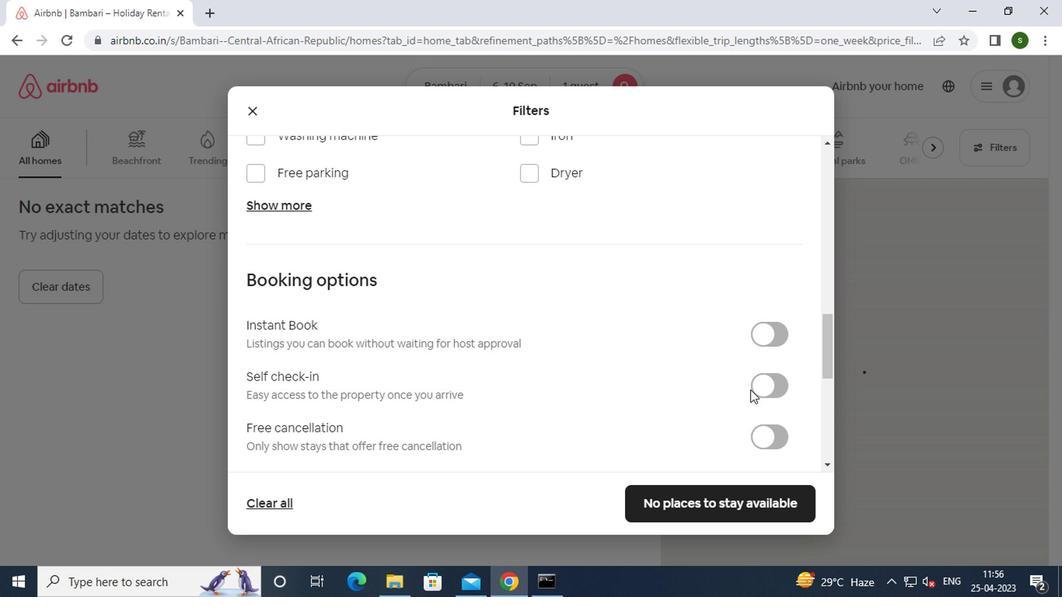 
Action: Mouse pressed left at (758, 384)
Screenshot: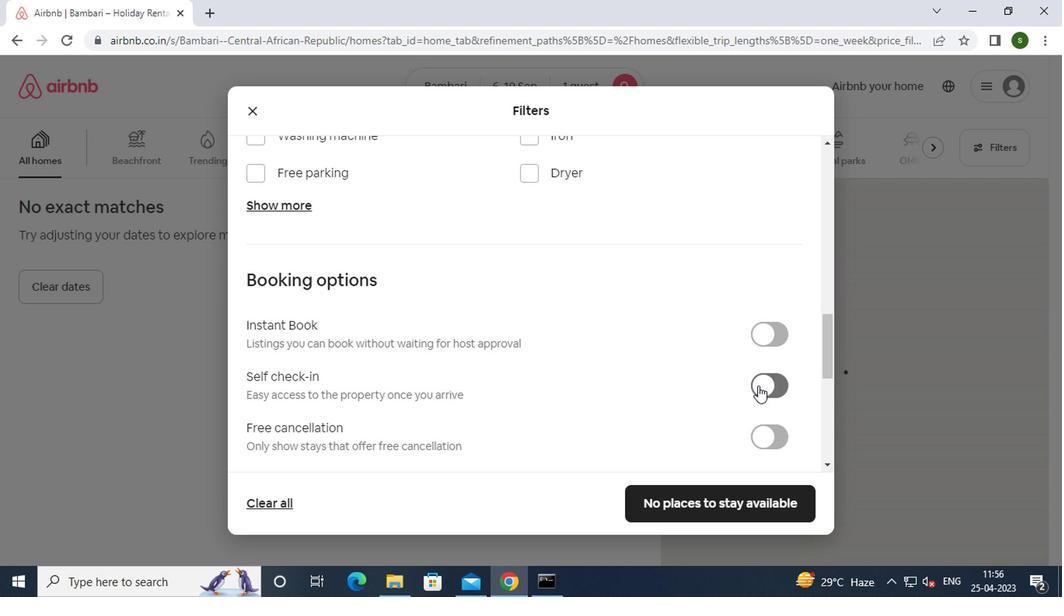 
Action: Mouse moved to (604, 366)
Screenshot: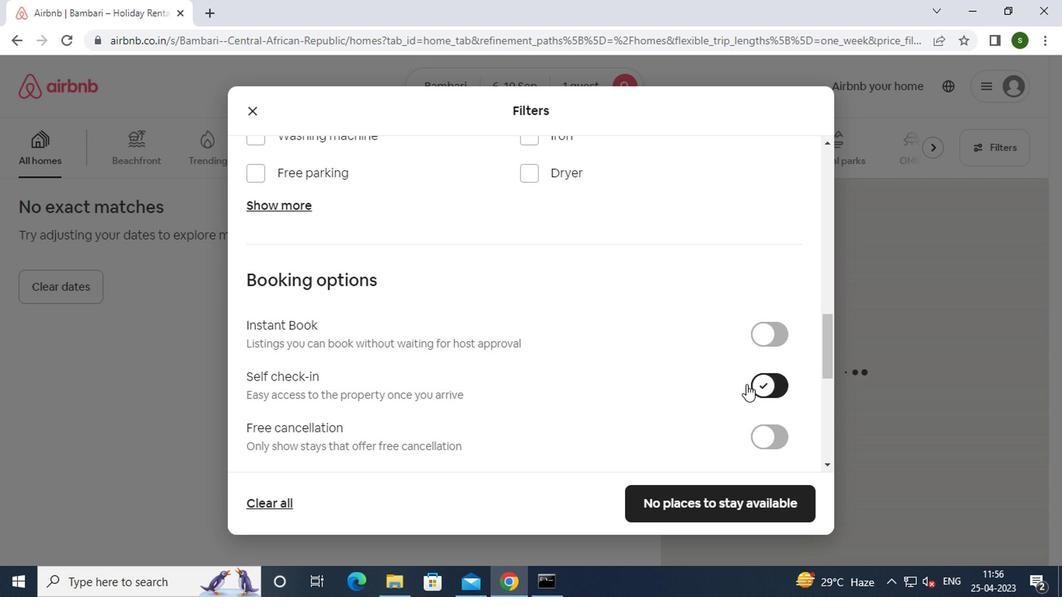 
Action: Mouse scrolled (604, 366) with delta (0, 0)
Screenshot: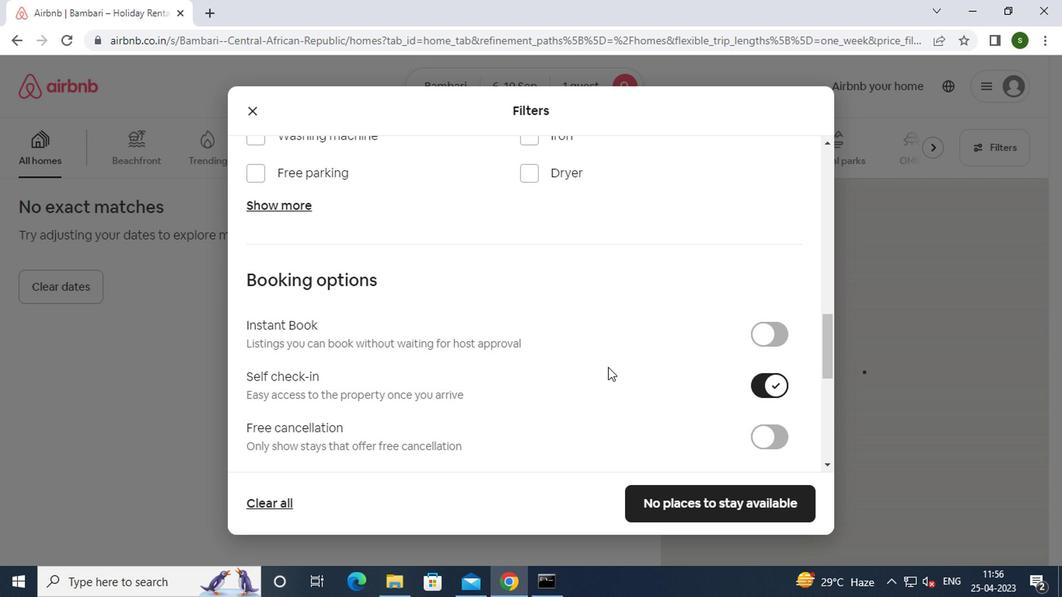 
Action: Mouse scrolled (604, 366) with delta (0, 0)
Screenshot: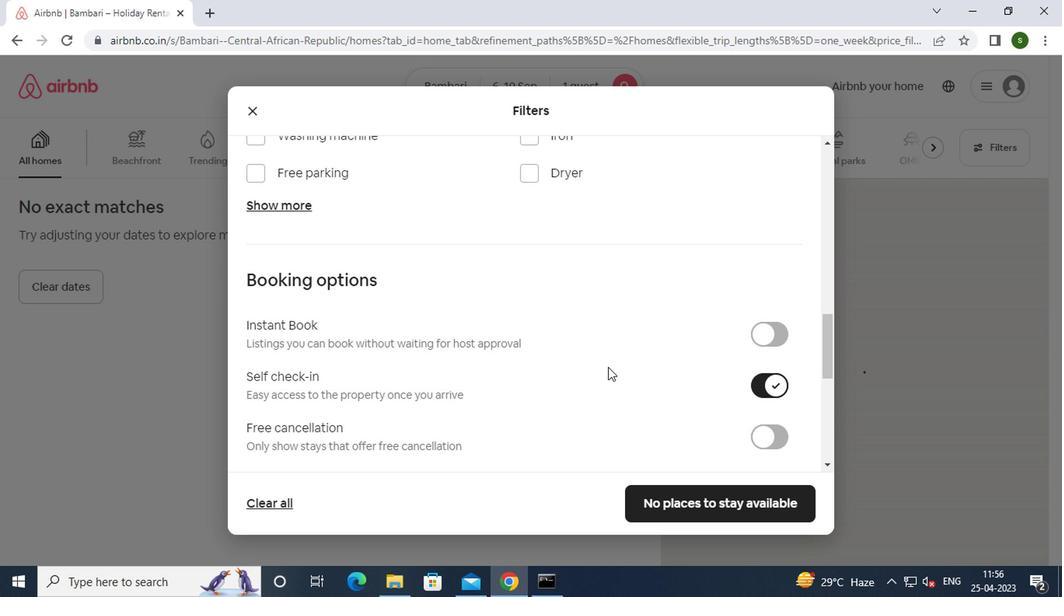 
Action: Mouse scrolled (604, 366) with delta (0, 0)
Screenshot: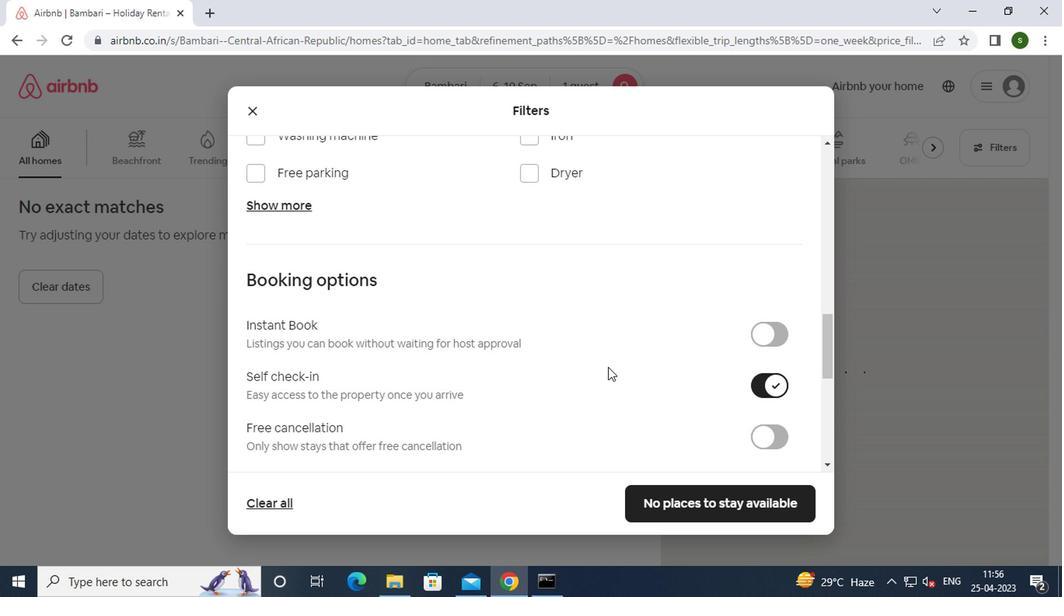 
Action: Mouse scrolled (604, 366) with delta (0, 0)
Screenshot: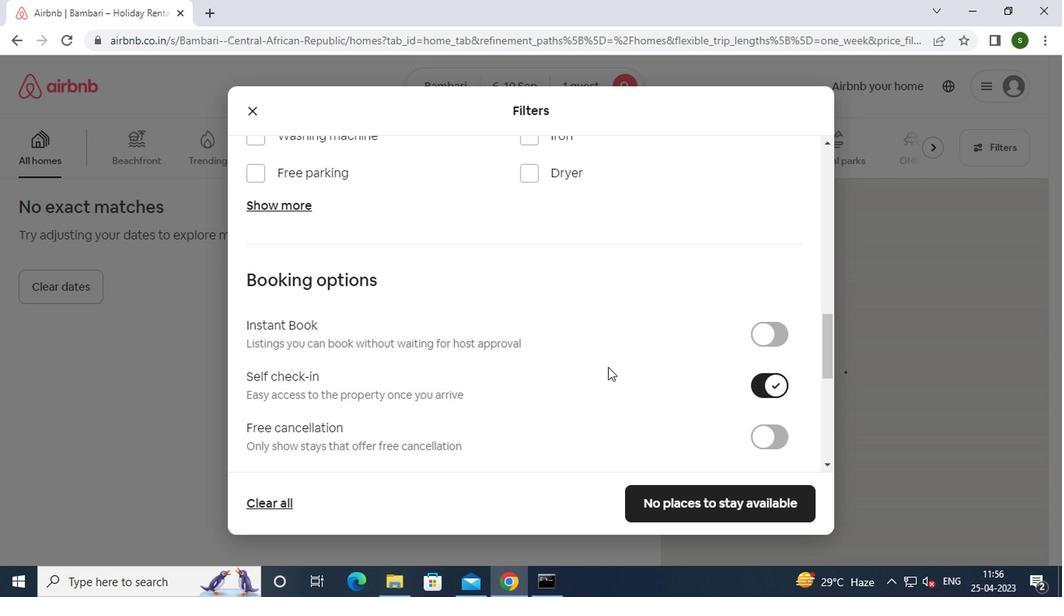 
Action: Mouse scrolled (604, 366) with delta (0, 0)
Screenshot: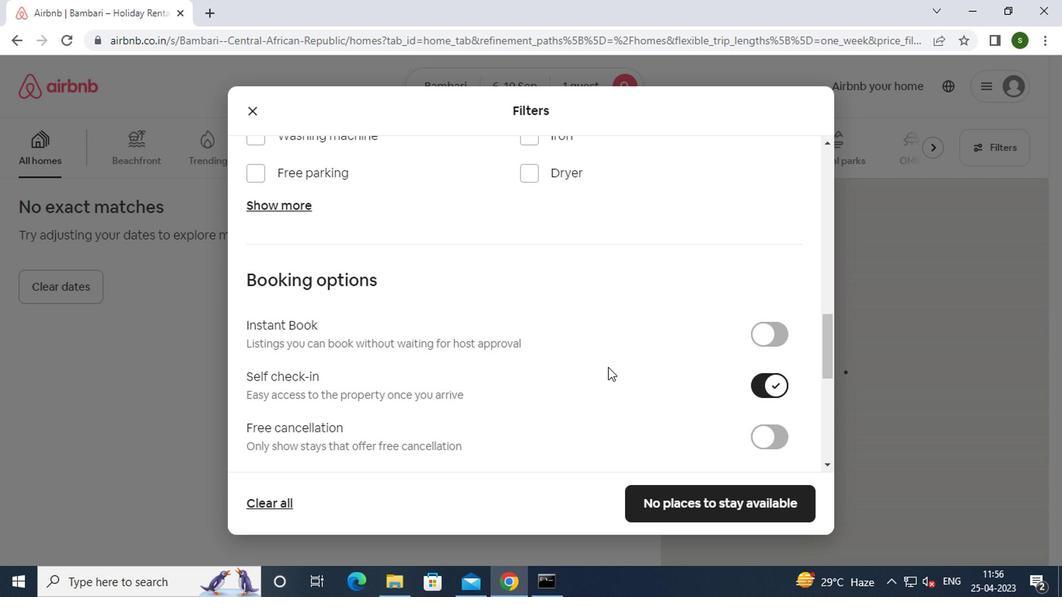 
Action: Mouse scrolled (604, 366) with delta (0, 0)
Screenshot: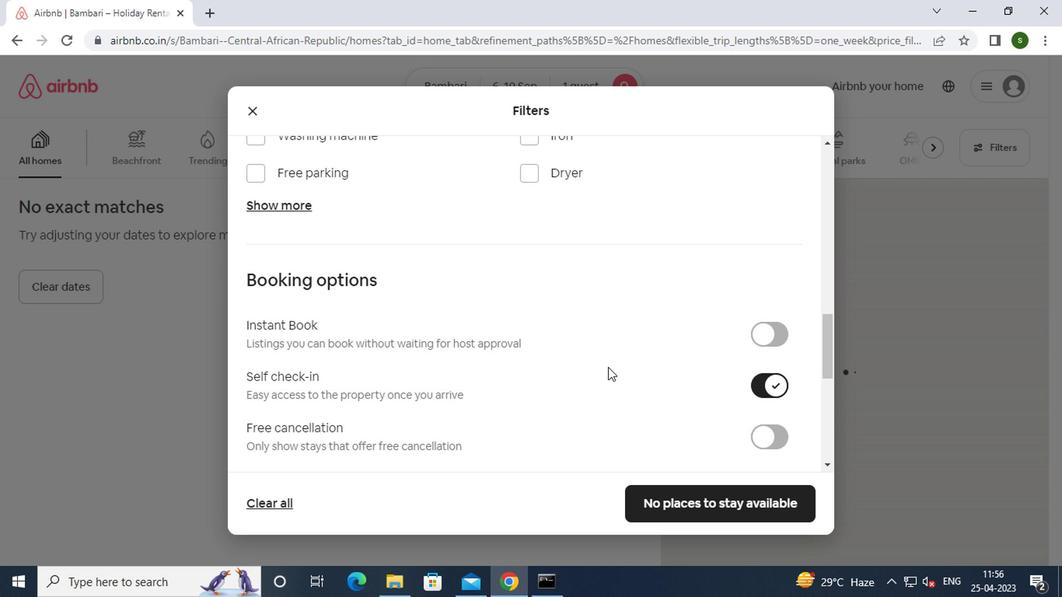 
Action: Mouse scrolled (604, 366) with delta (0, 0)
Screenshot: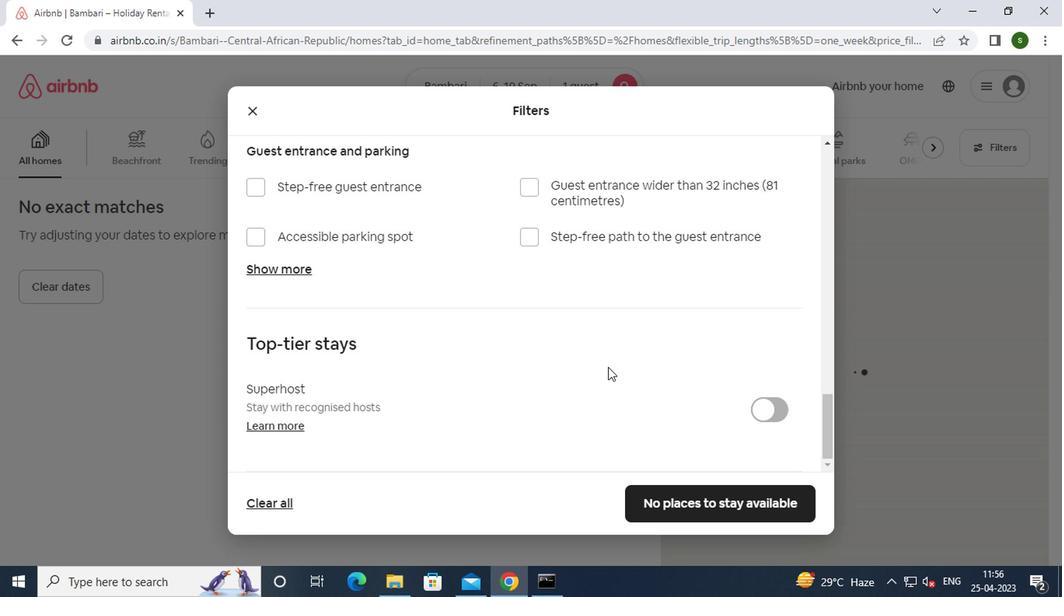 
Action: Mouse scrolled (604, 366) with delta (0, 0)
Screenshot: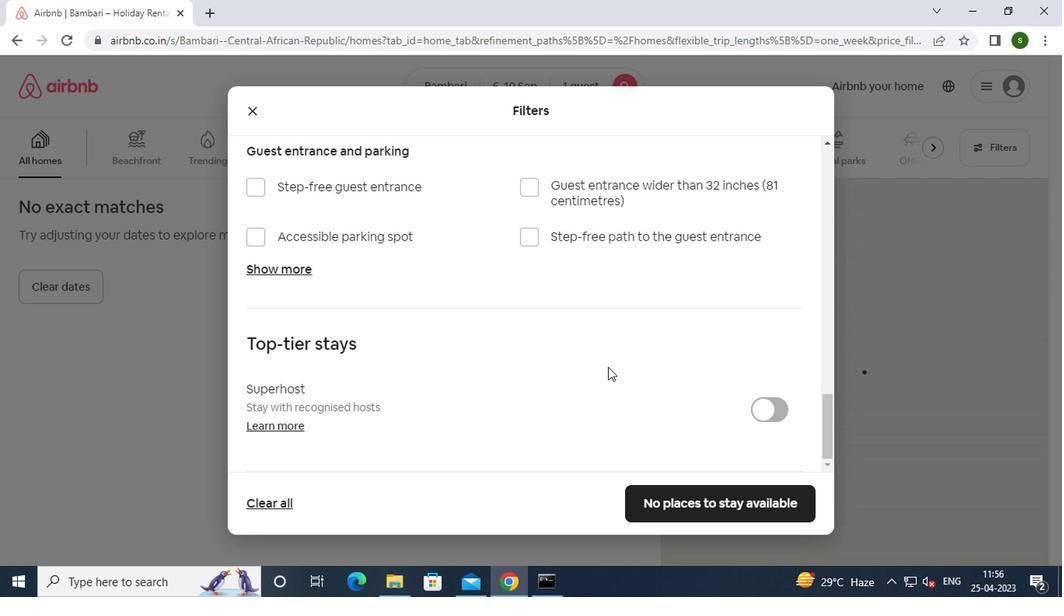 
Action: Mouse moved to (662, 491)
Screenshot: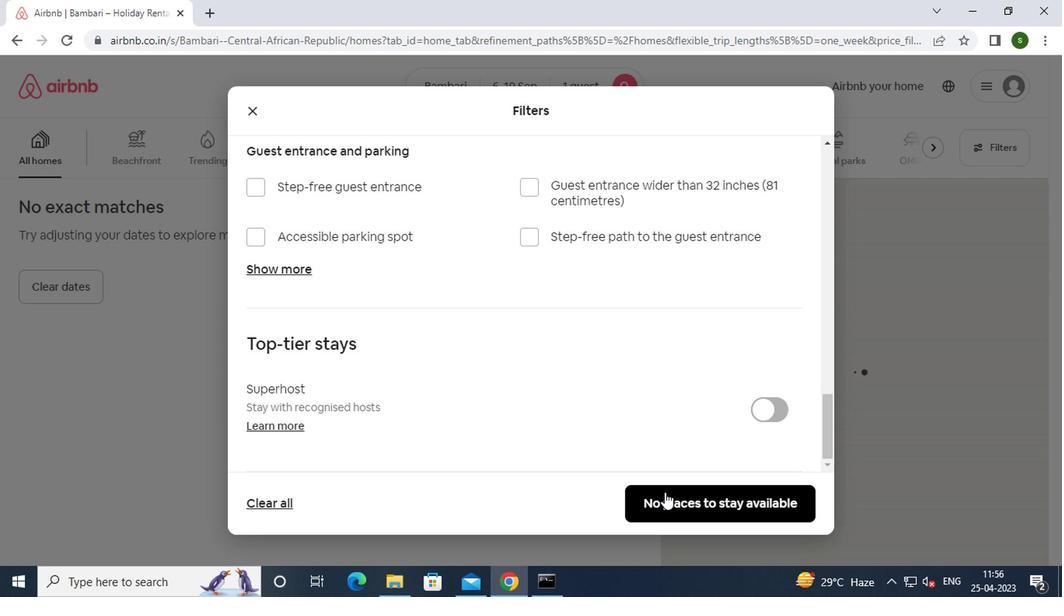 
Action: Mouse pressed left at (662, 491)
Screenshot: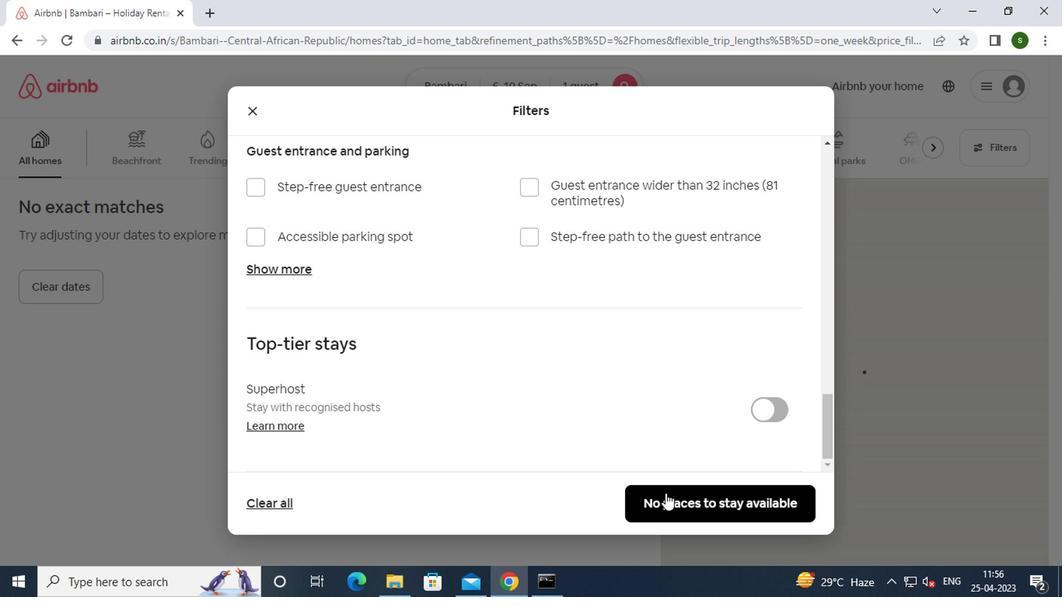 
Action: Mouse moved to (493, 363)
Screenshot: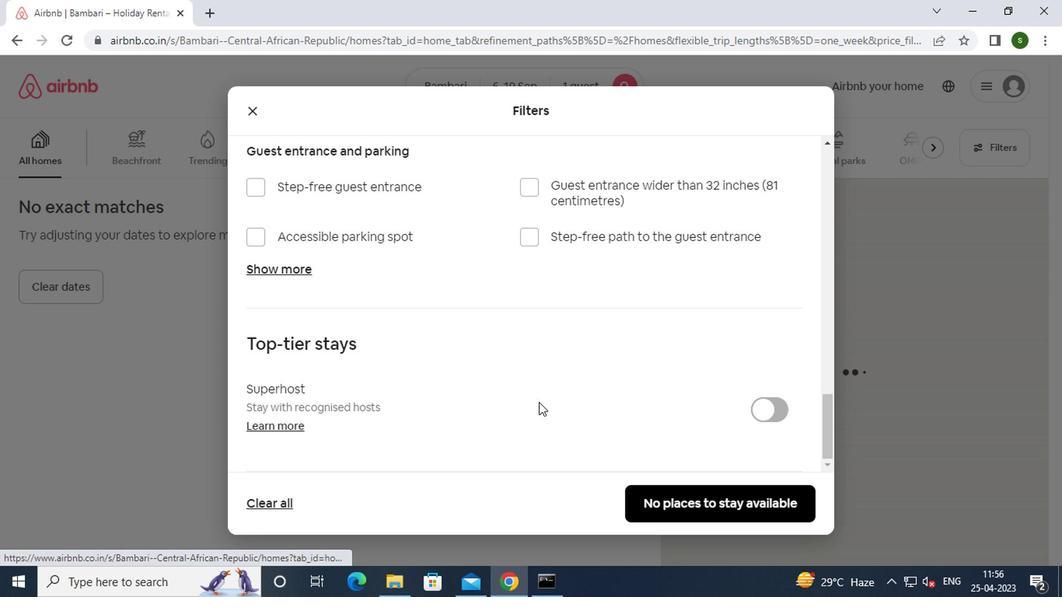 
